 Task: Open Card Food and Dining Review in Board Content Marketing Campaign Planning and Execution to Workspace Event Marketing Agencies and add a team member Softage.2@softage.net, a label Blue, a checklist Innovation, an attachment from your onedrive, a color Blue and finally, add a card description 'Plan and execute company team-building retreat with a focus on creativity and innovation' and a comment 'We should approach this task with a sense of accountability and responsibility, owning our mistakes and taking steps to correct them.'. Add a start date 'Jan 02, 1900' with a due date 'Jan 09, 1900'
Action: Mouse moved to (86, 39)
Screenshot: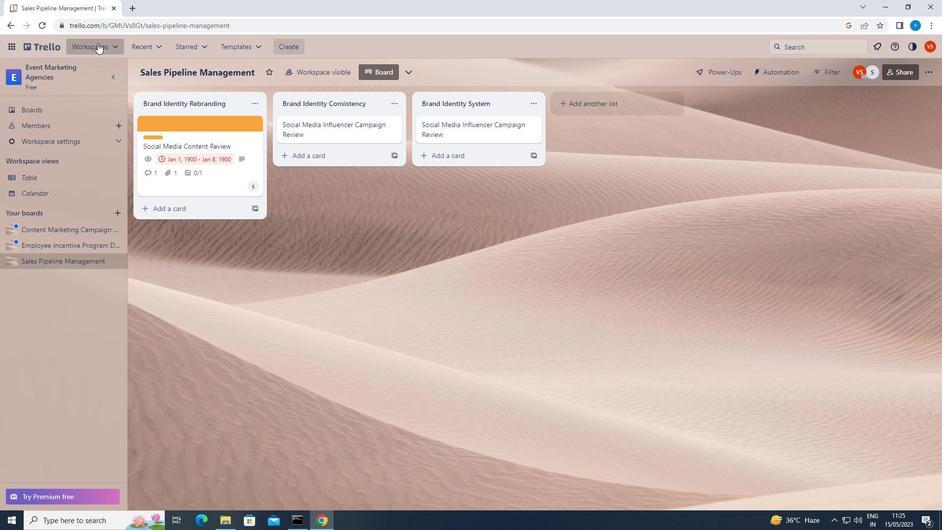 
Action: Mouse pressed left at (86, 39)
Screenshot: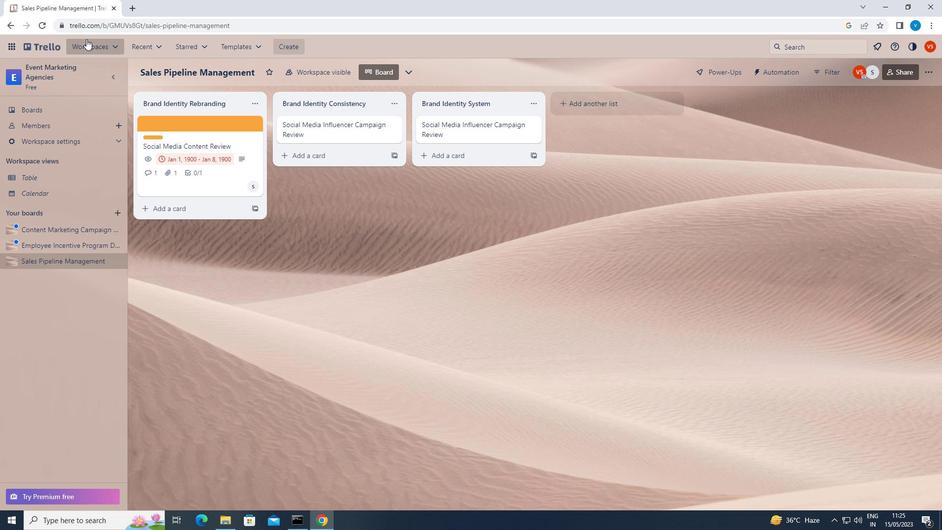 
Action: Mouse moved to (106, 438)
Screenshot: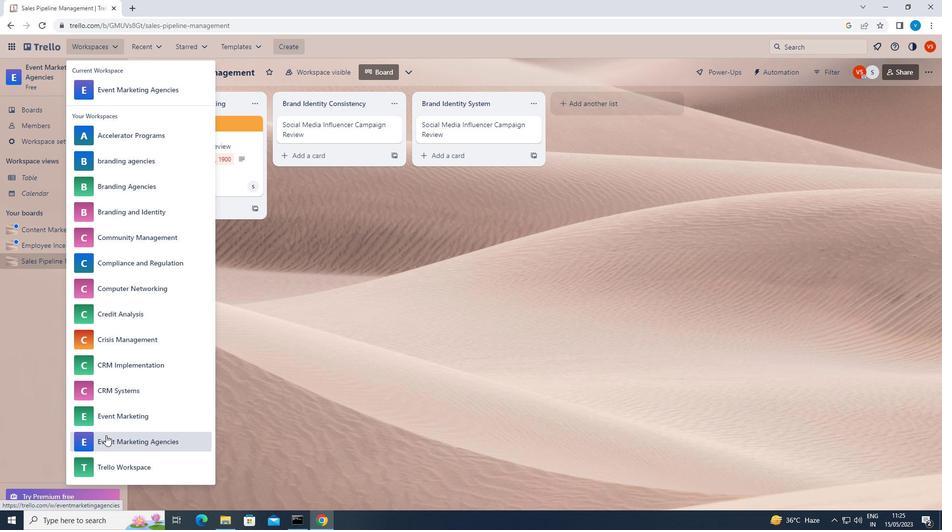 
Action: Mouse pressed left at (106, 438)
Screenshot: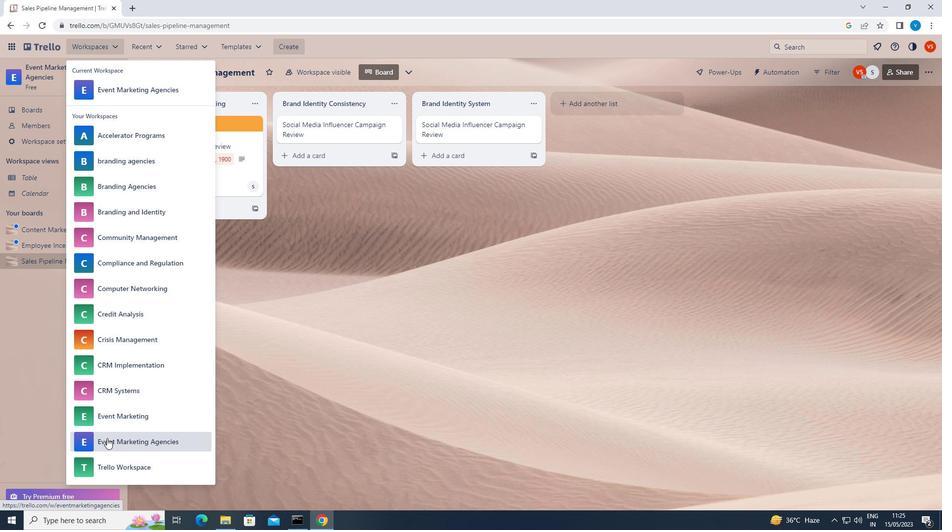 
Action: Mouse moved to (718, 387)
Screenshot: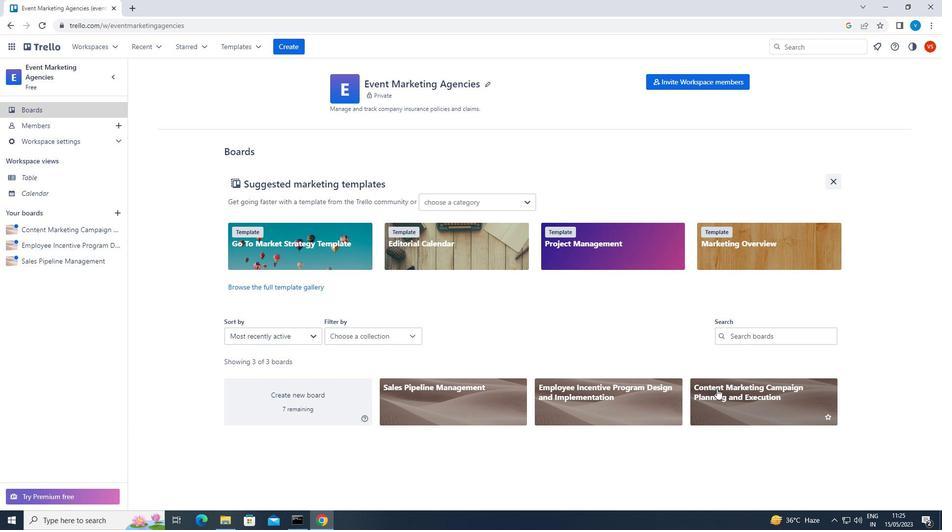 
Action: Mouse pressed left at (718, 387)
Screenshot: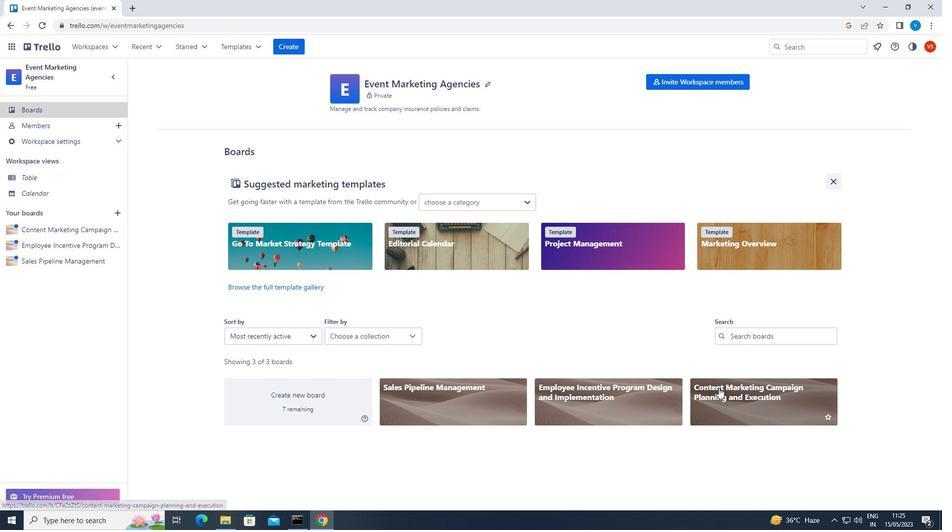 
Action: Mouse moved to (200, 125)
Screenshot: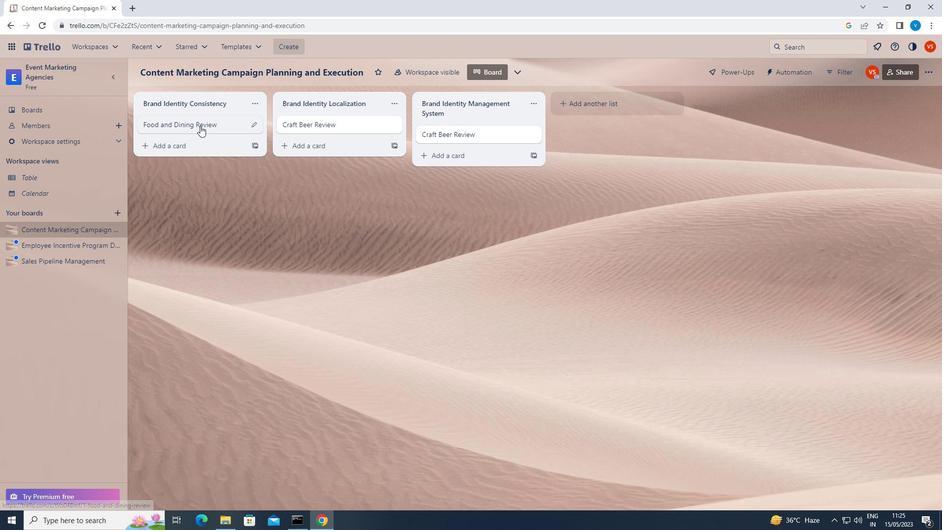 
Action: Mouse pressed left at (200, 125)
Screenshot: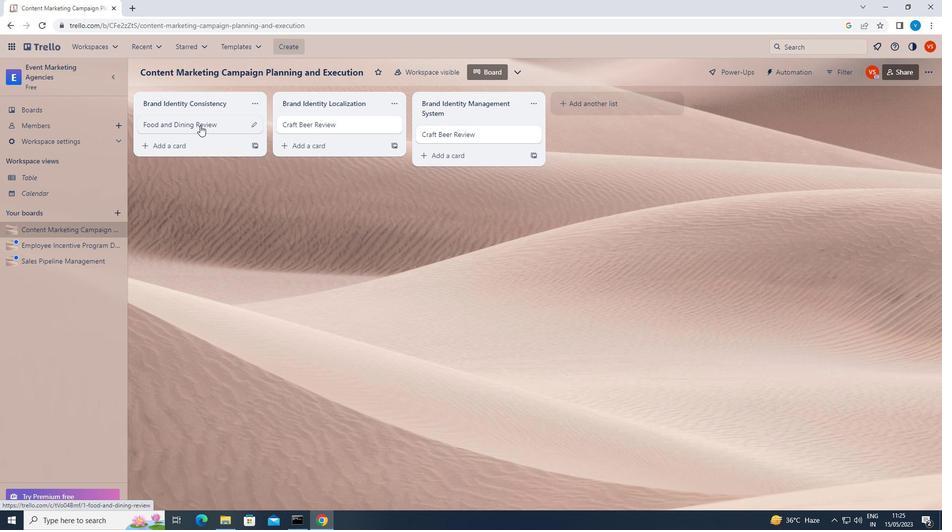 
Action: Mouse moved to (605, 119)
Screenshot: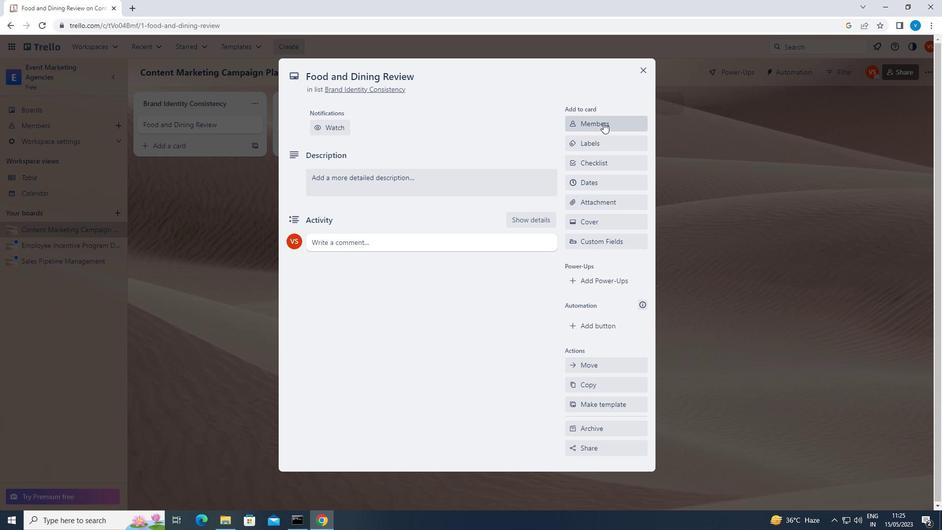 
Action: Mouse pressed left at (605, 119)
Screenshot: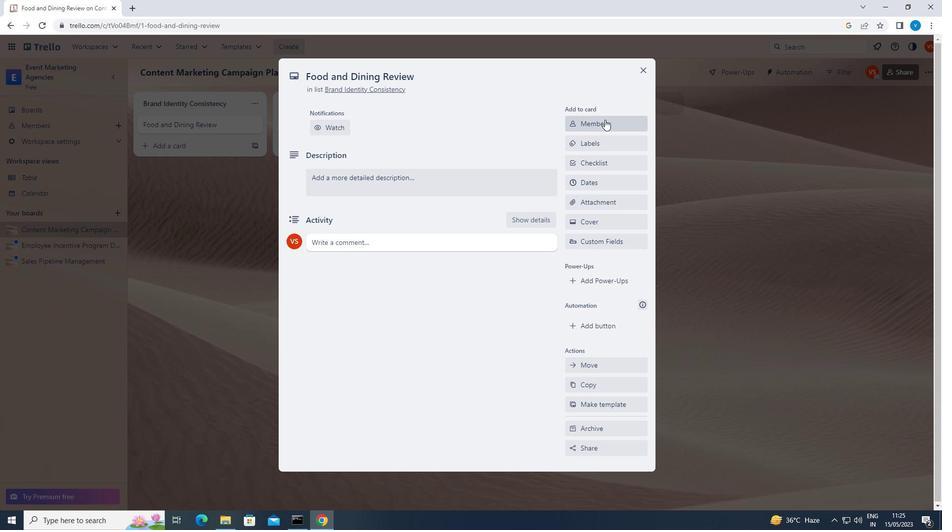 
Action: Mouse moved to (605, 119)
Screenshot: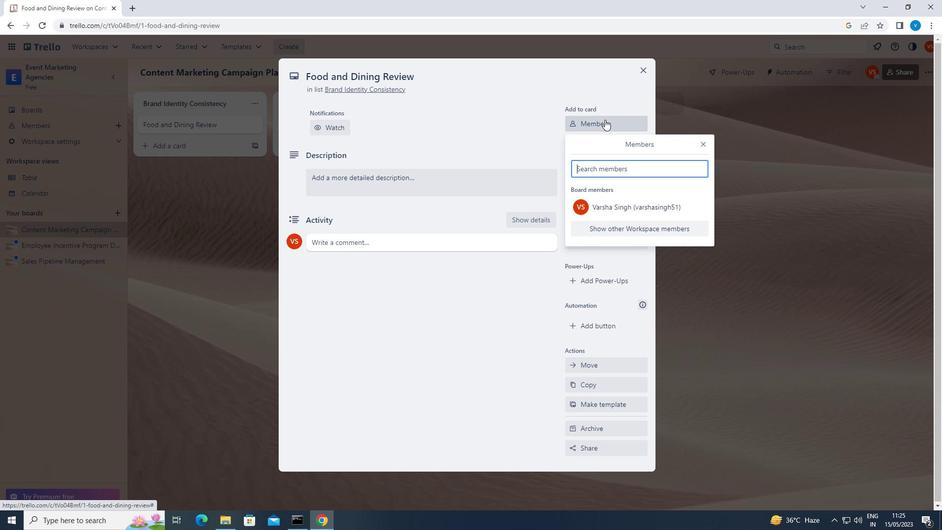 
Action: Key pressed <Key.shift>SOFTAGE.2<Key.shift><Key.shift><Key.shift><Key.shift><Key.shift><Key.shift><Key.shift><Key.shift><Key.shift><Key.shift><Key.shift><Key.shift><Key.shift><Key.shift><Key.shift><Key.shift><Key.shift><Key.shift><Key.shift><Key.shift><Key.shift><Key.shift><Key.shift>@SOFTAGE.NET
Screenshot: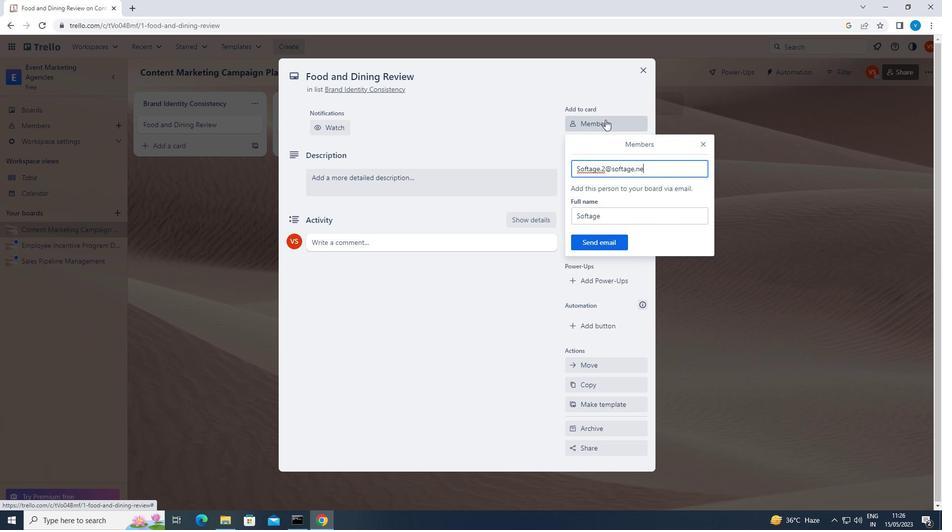 
Action: Mouse moved to (598, 238)
Screenshot: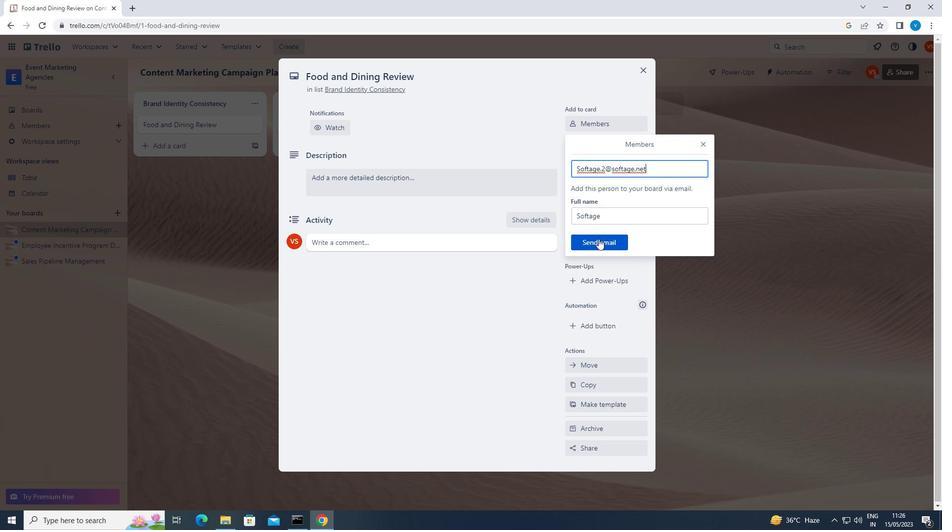
Action: Mouse pressed left at (598, 238)
Screenshot: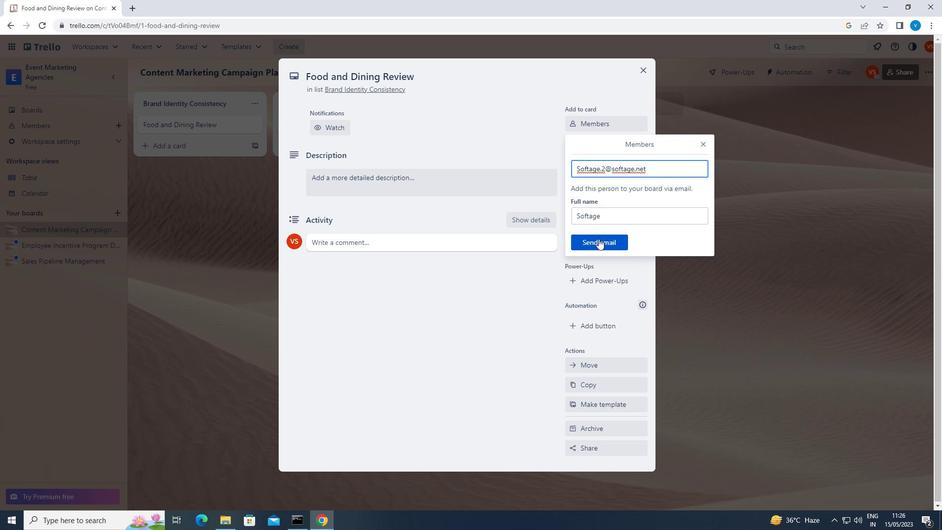 
Action: Mouse moved to (605, 176)
Screenshot: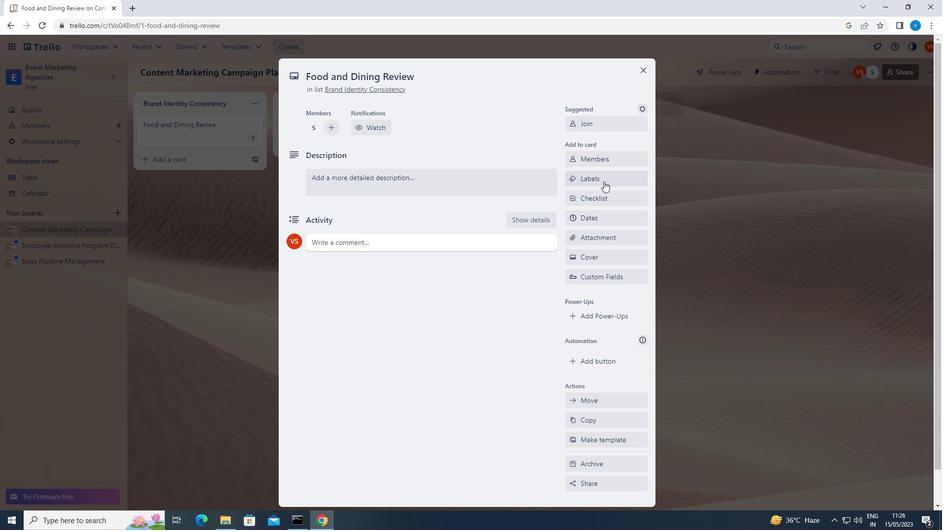 
Action: Mouse pressed left at (605, 176)
Screenshot: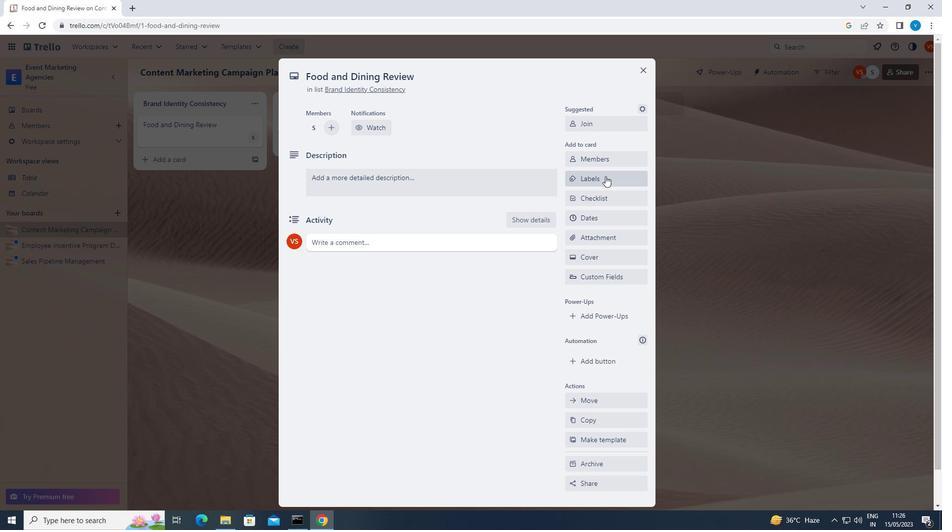 
Action: Mouse moved to (628, 342)
Screenshot: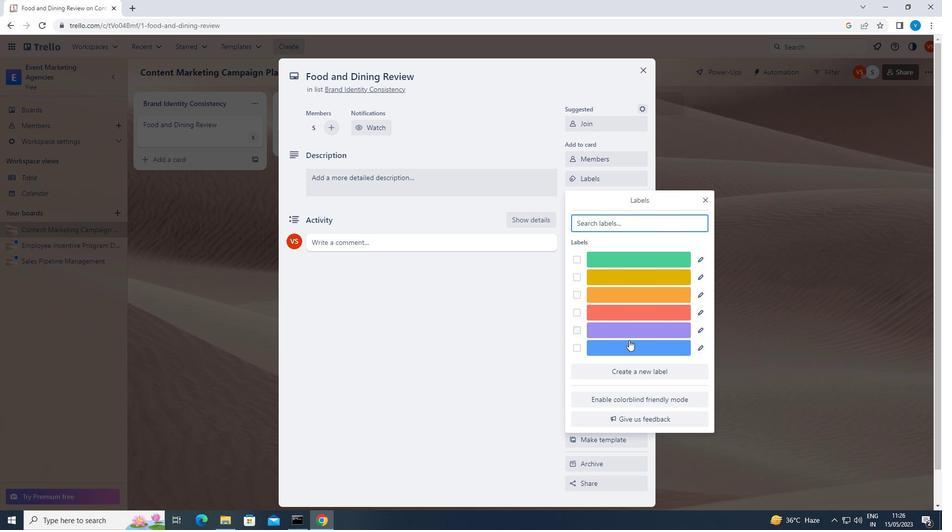 
Action: Mouse pressed left at (628, 342)
Screenshot: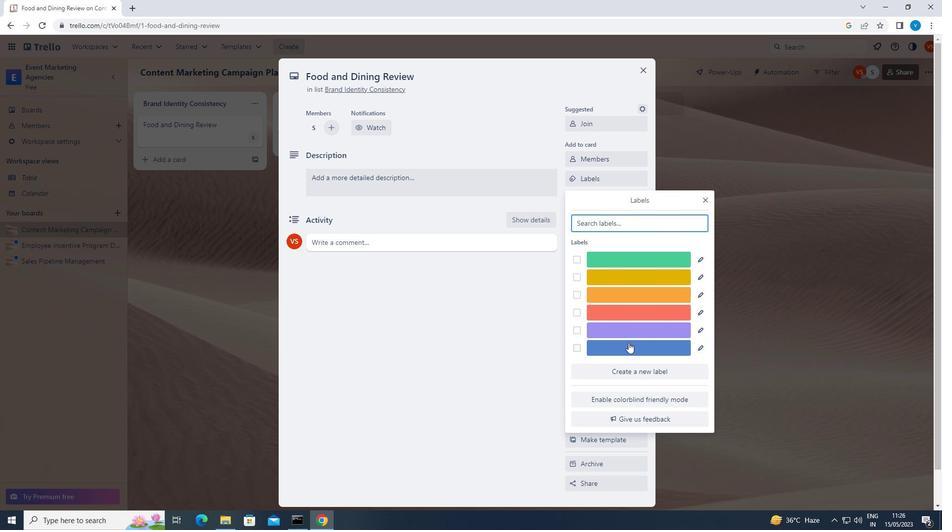 
Action: Mouse moved to (706, 202)
Screenshot: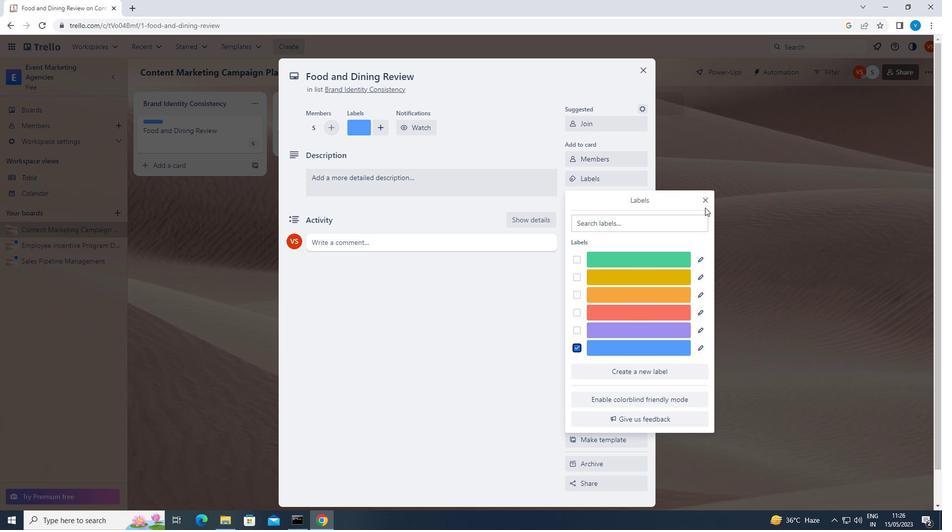 
Action: Mouse pressed left at (706, 202)
Screenshot: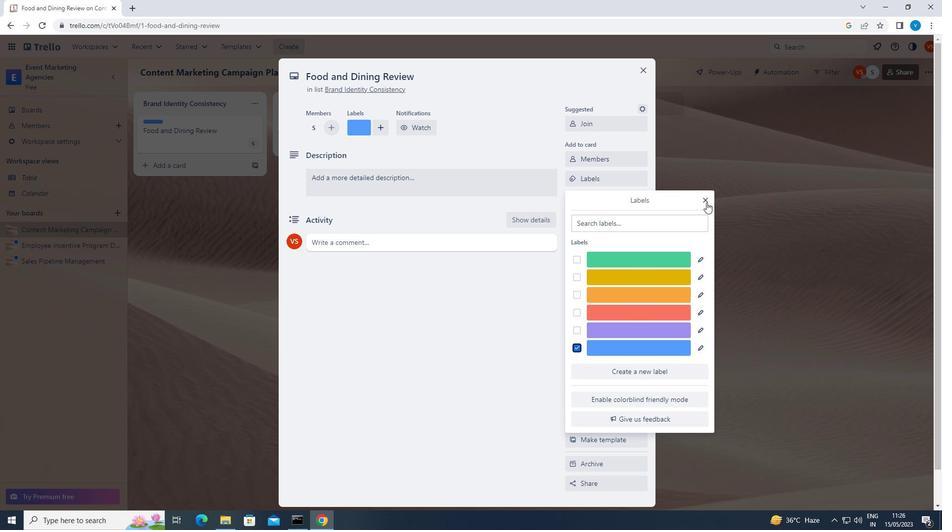 
Action: Mouse moved to (625, 198)
Screenshot: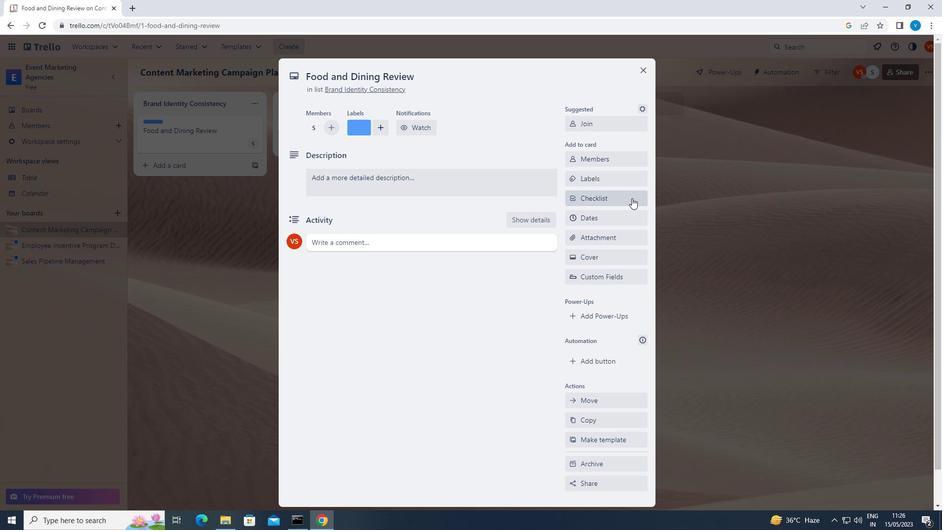
Action: Mouse pressed left at (625, 198)
Screenshot: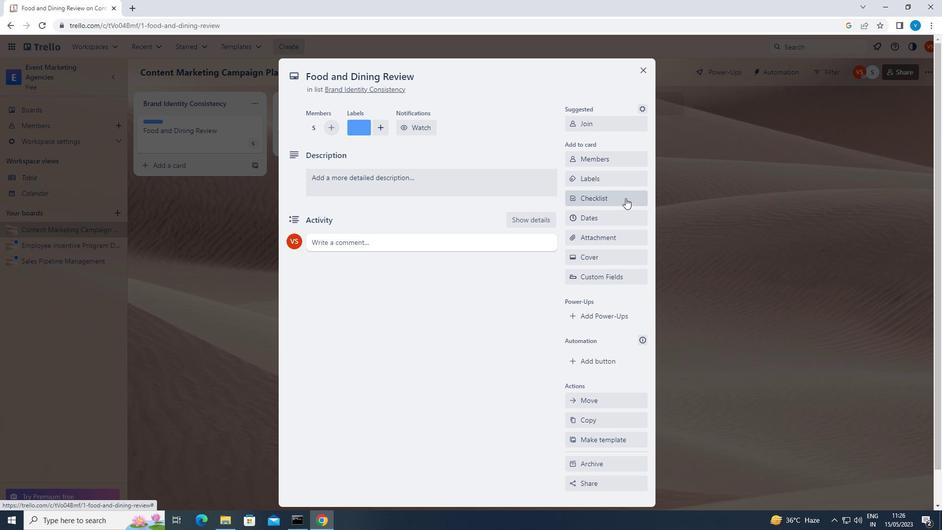 
Action: Mouse moved to (599, 280)
Screenshot: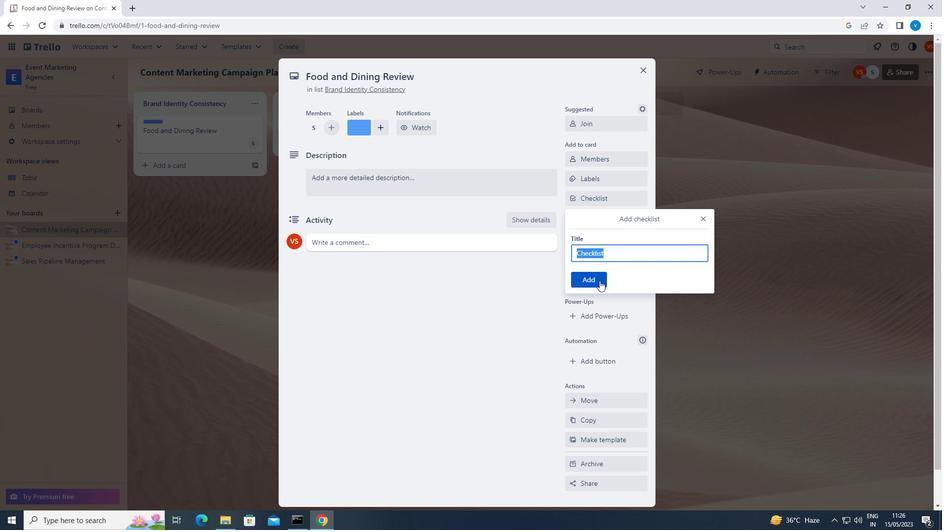
Action: Mouse pressed left at (599, 280)
Screenshot: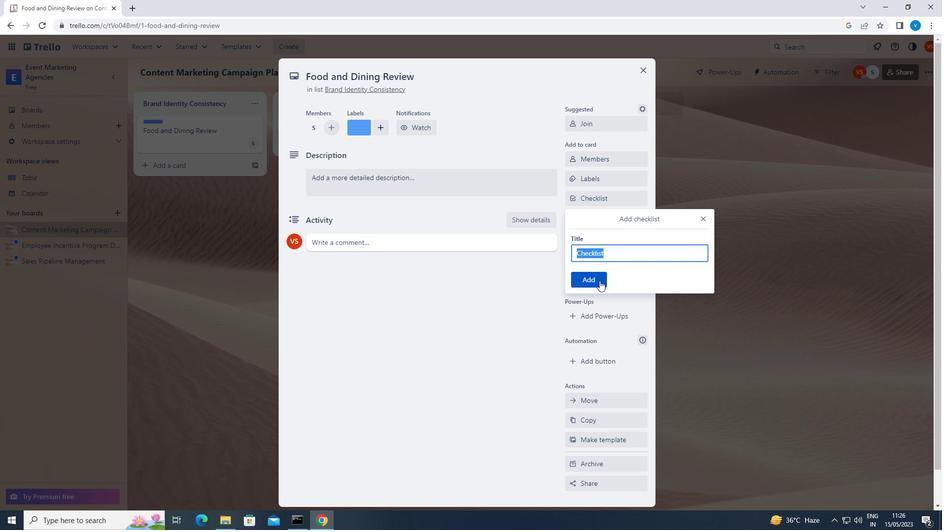 
Action: Key pressed <Key.shift>INNOVATION
Screenshot: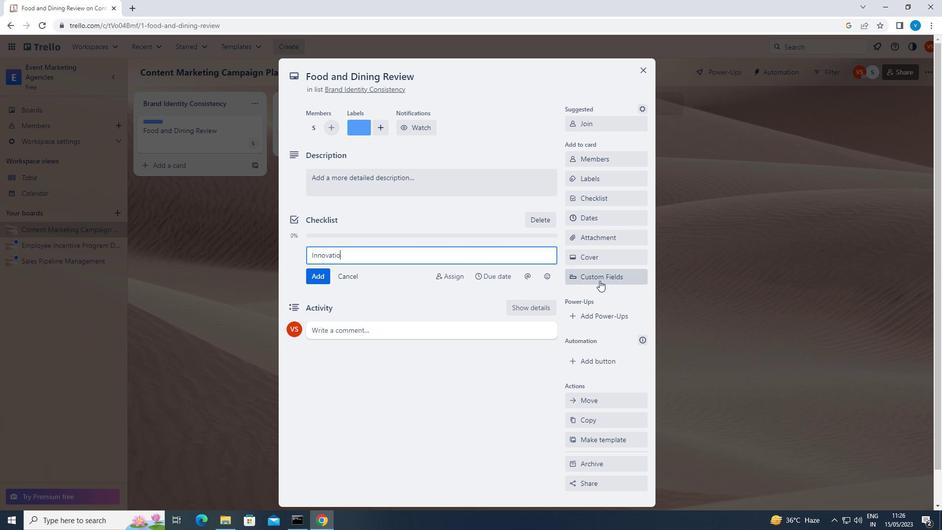 
Action: Mouse moved to (311, 276)
Screenshot: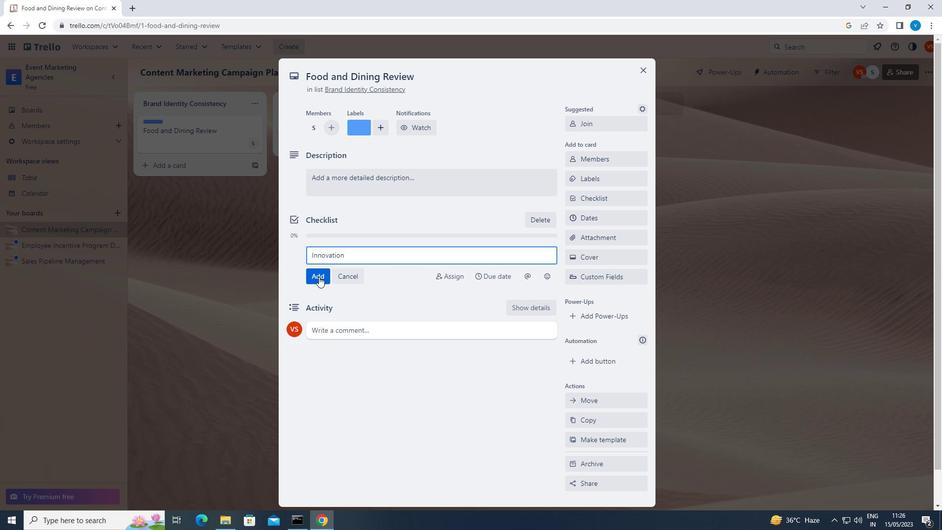 
Action: Mouse pressed left at (311, 276)
Screenshot: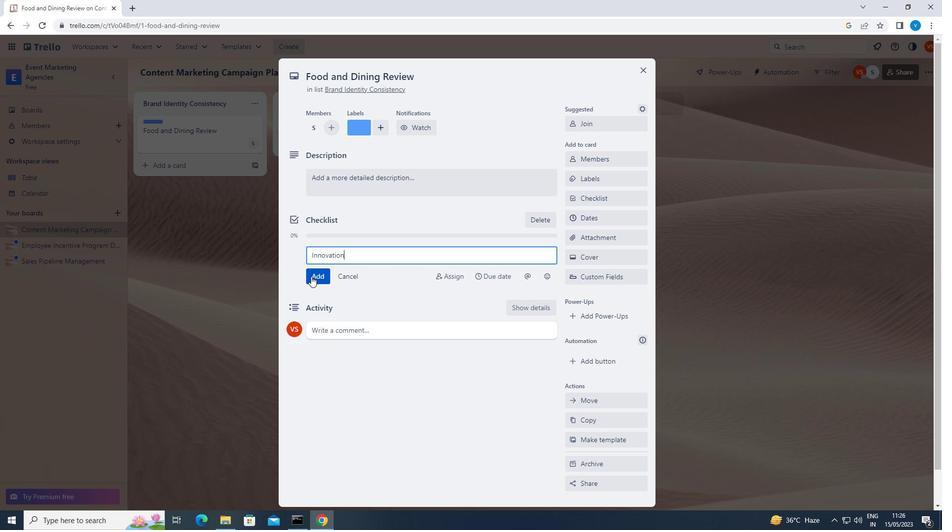 
Action: Mouse moved to (605, 240)
Screenshot: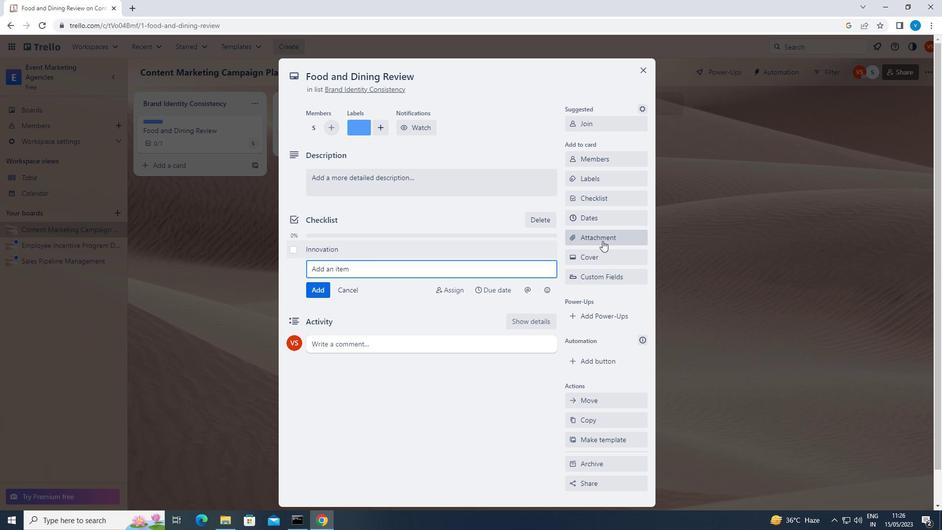 
Action: Mouse pressed left at (605, 240)
Screenshot: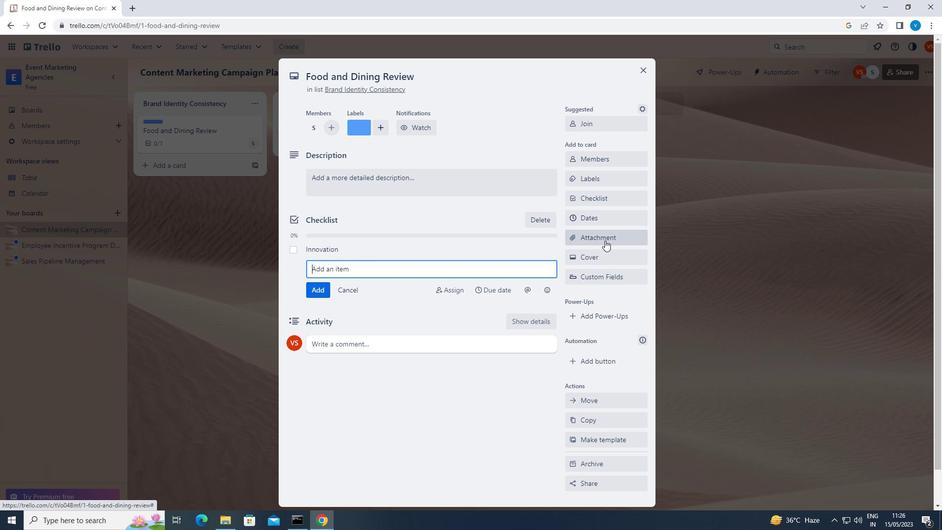
Action: Mouse moved to (594, 352)
Screenshot: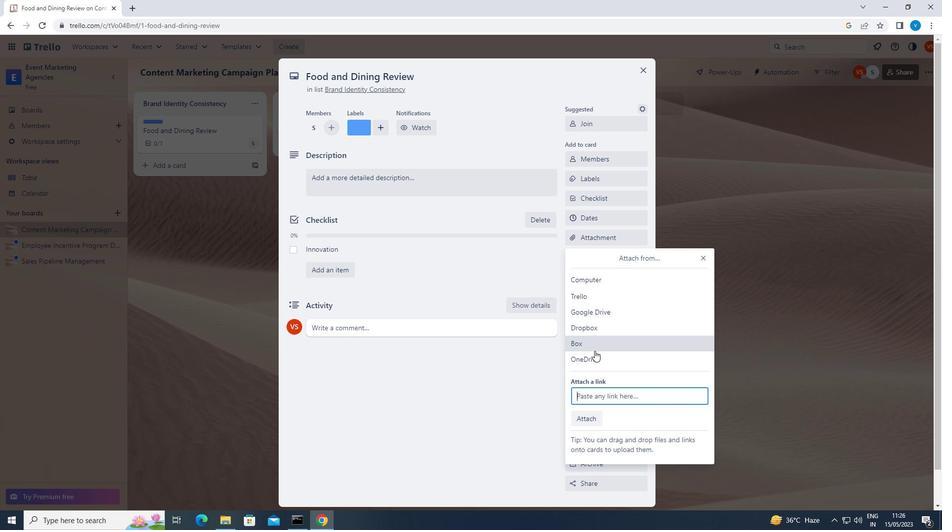 
Action: Mouse pressed left at (594, 352)
Screenshot: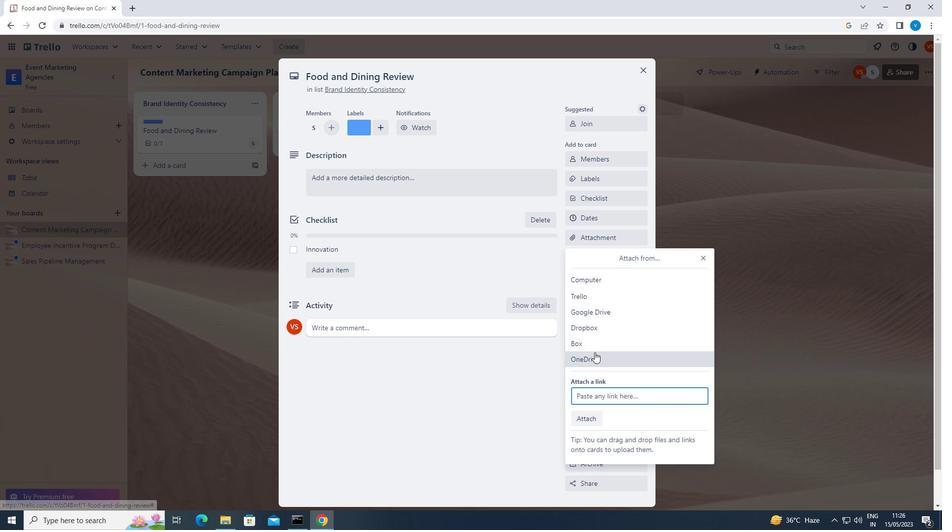 
Action: Mouse moved to (491, 191)
Screenshot: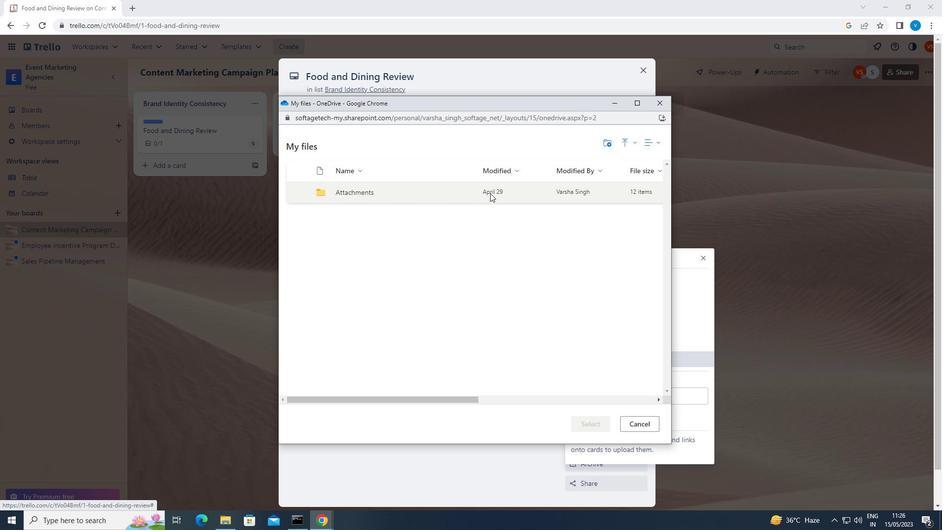 
Action: Mouse pressed left at (491, 191)
Screenshot: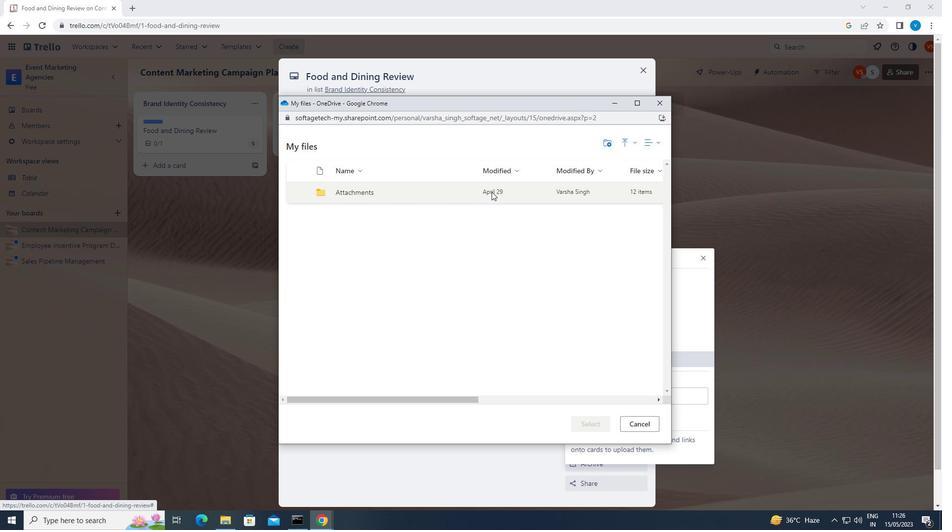 
Action: Mouse pressed left at (491, 191)
Screenshot: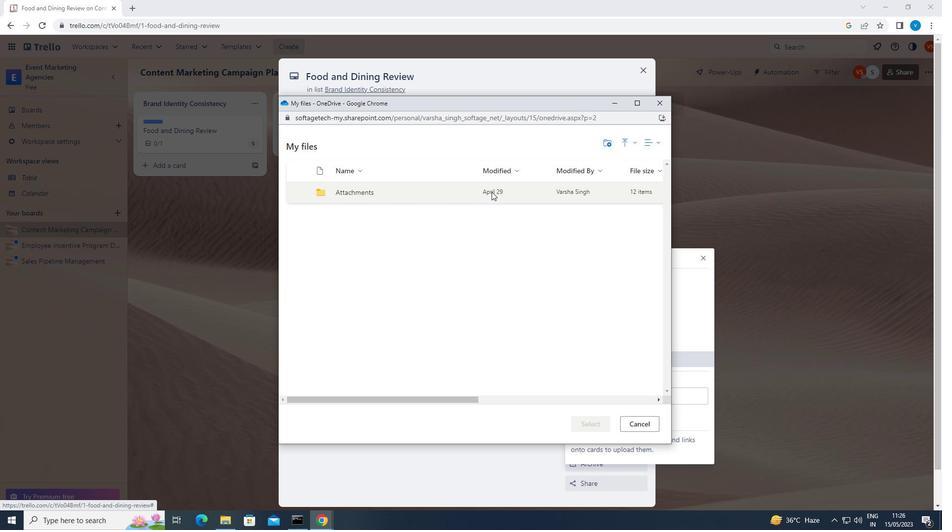 
Action: Mouse moved to (460, 255)
Screenshot: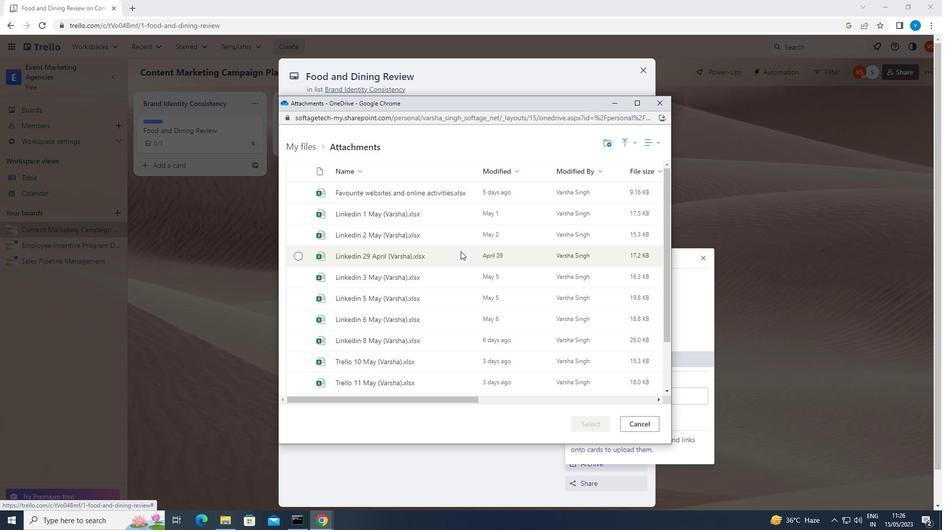
Action: Mouse pressed left at (460, 255)
Screenshot: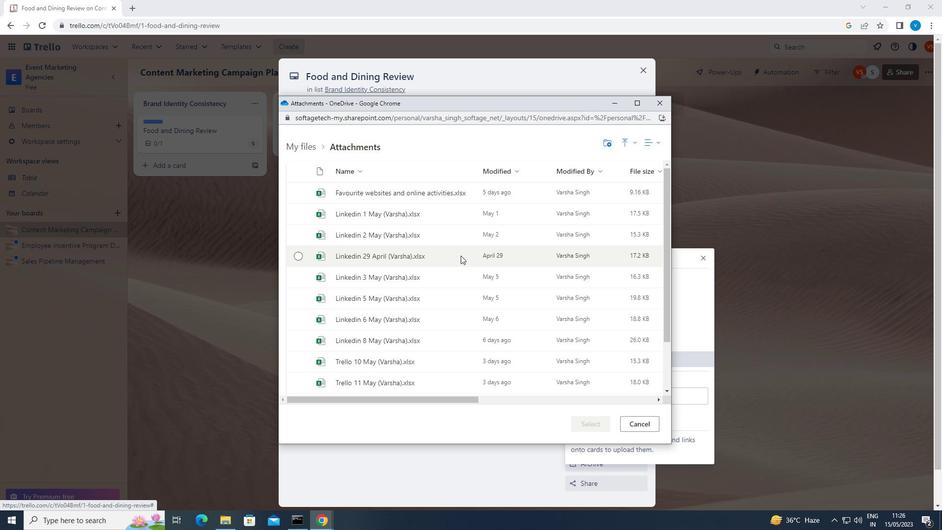 
Action: Mouse moved to (601, 423)
Screenshot: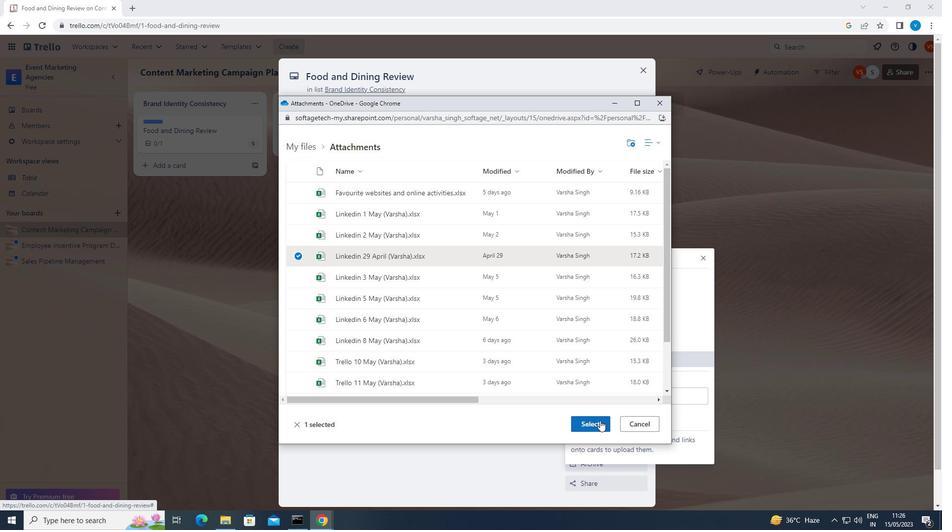 
Action: Mouse pressed left at (601, 423)
Screenshot: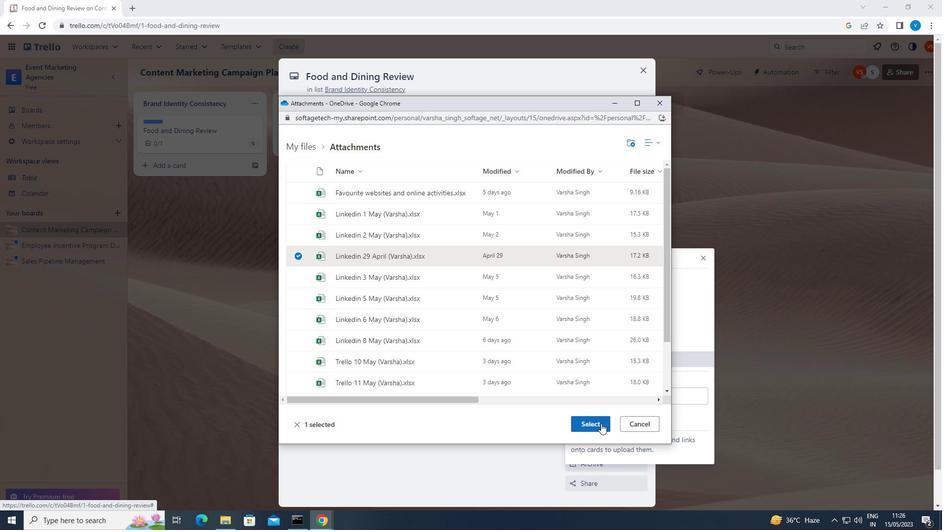 
Action: Mouse moved to (590, 255)
Screenshot: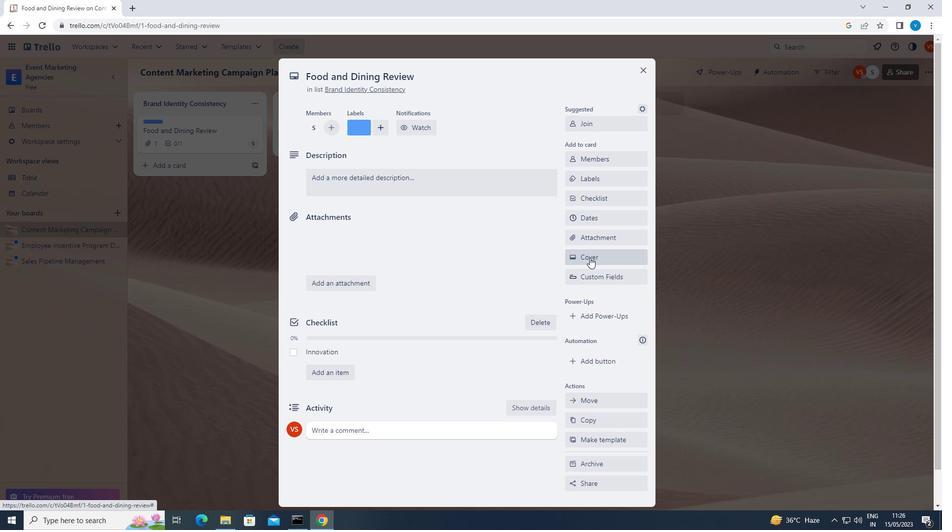 
Action: Mouse pressed left at (590, 255)
Screenshot: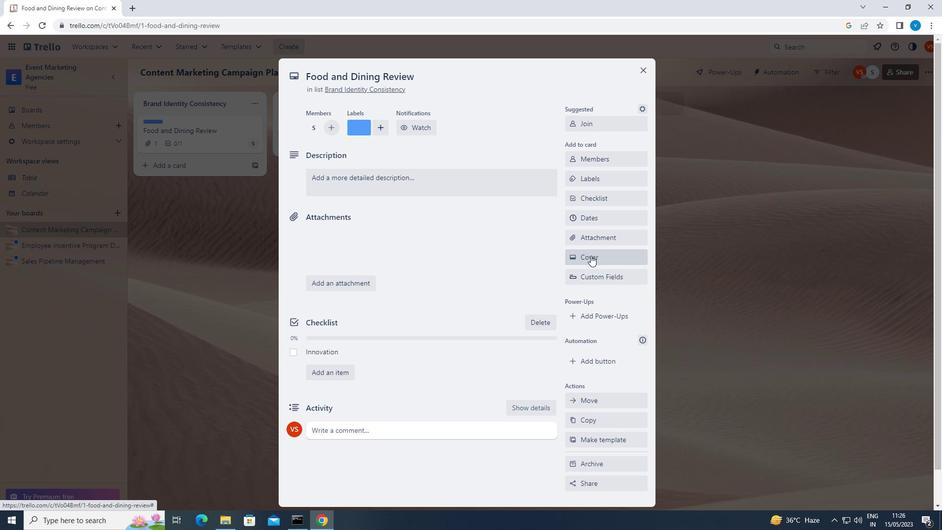 
Action: Mouse moved to (585, 330)
Screenshot: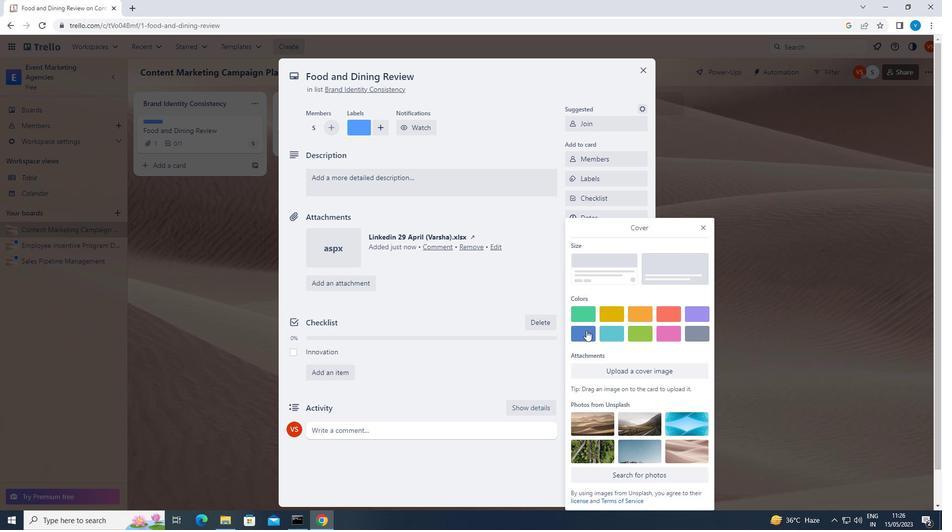 
Action: Mouse pressed left at (585, 330)
Screenshot: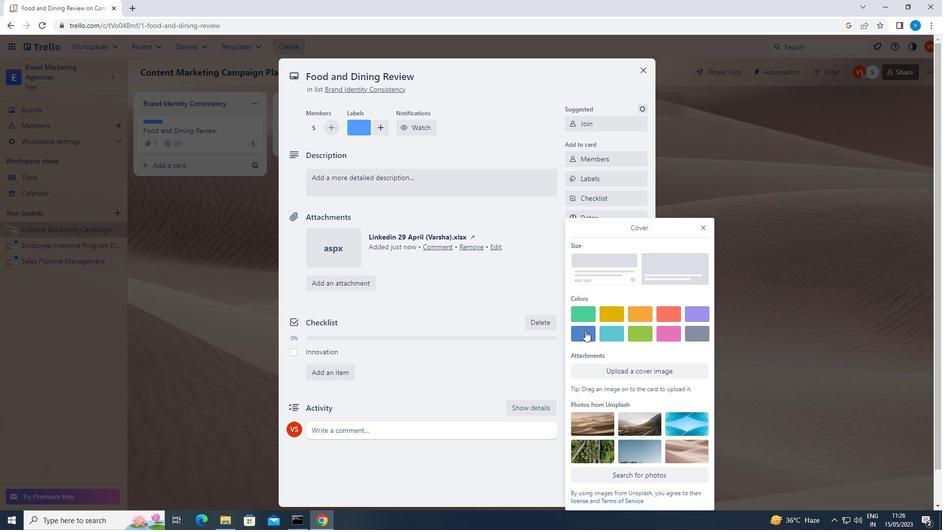 
Action: Mouse moved to (502, 235)
Screenshot: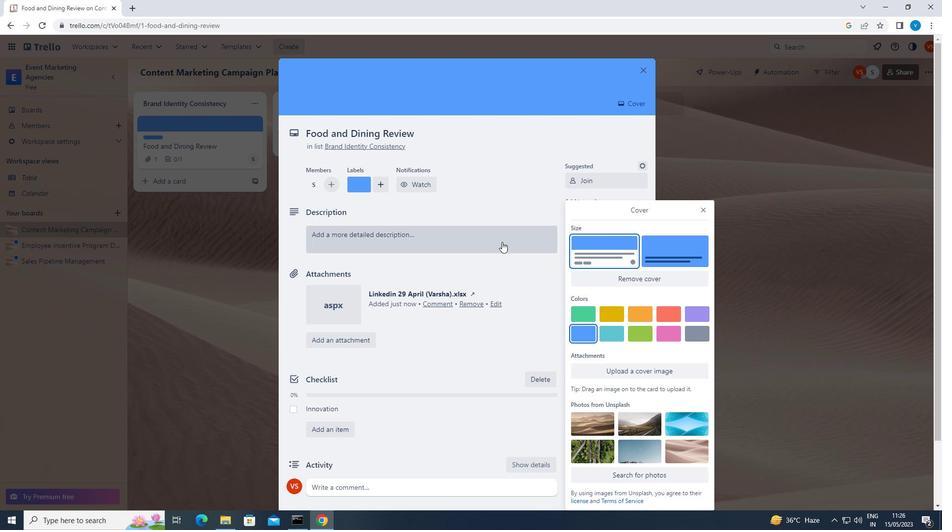 
Action: Mouse pressed left at (502, 235)
Screenshot: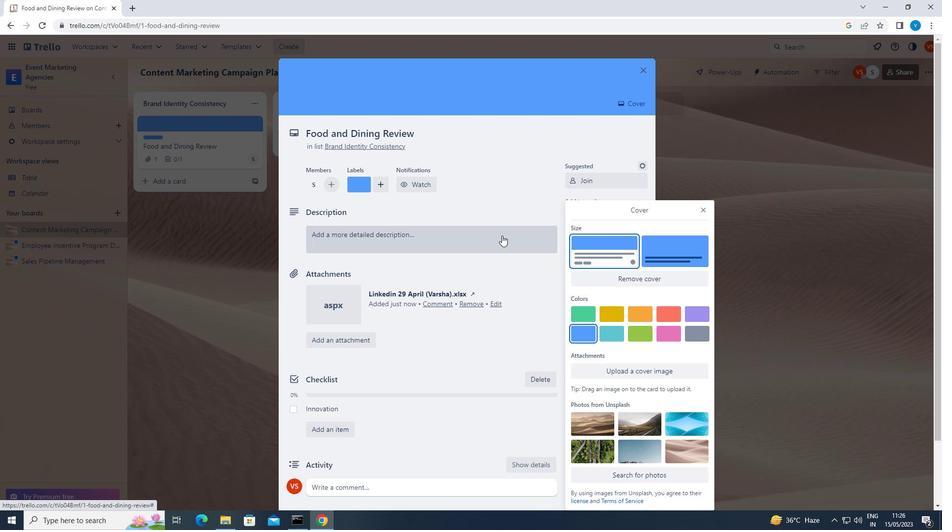 
Action: Key pressed <Key.shift>PLAN<Key.space>AND<Key.space>EXECUTE<Key.space>COMPANY<Key.space>TEAM-BUILDING<Key.space>RETREAT<Key.space>WITH<Key.space>A<Key.space>FOCUS<Key.space>ON<Key.space>CREATIVITY<Key.space>AND<Key.space>INNOVATION
Screenshot: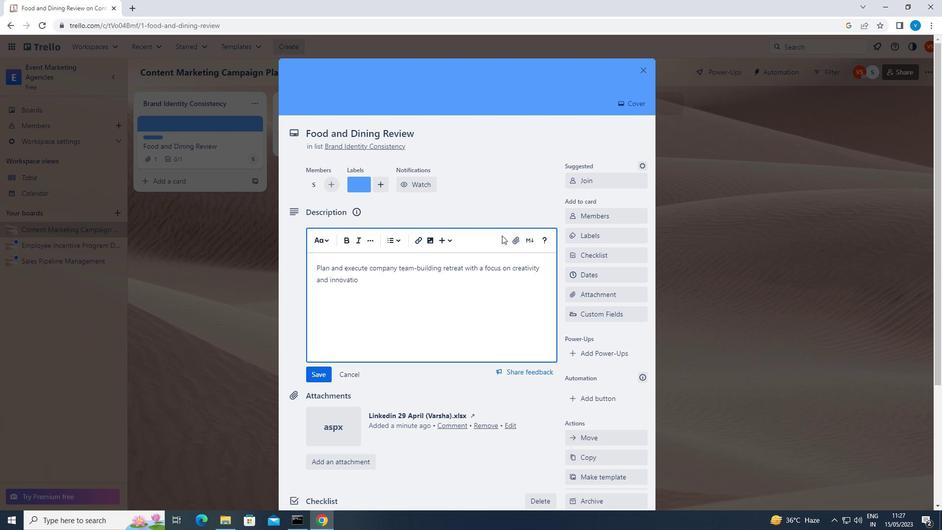
Action: Mouse moved to (321, 366)
Screenshot: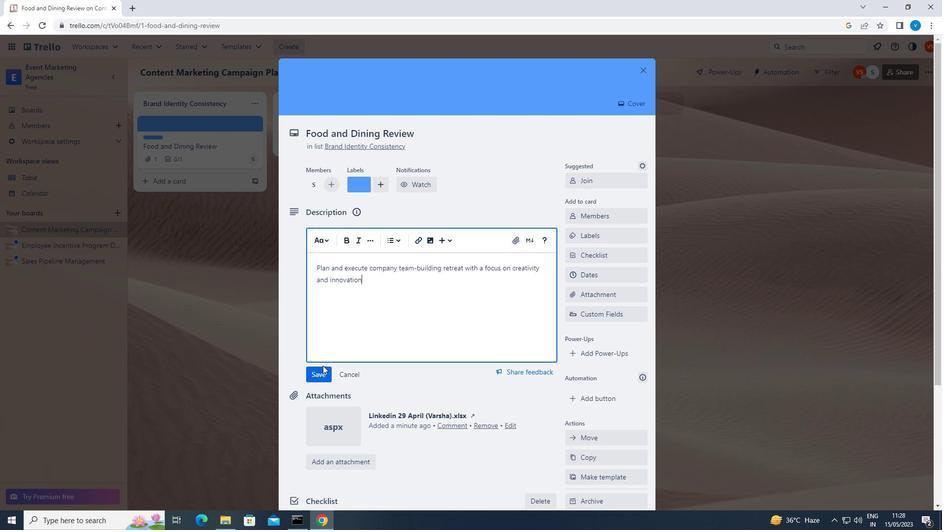 
Action: Mouse pressed left at (321, 366)
Screenshot: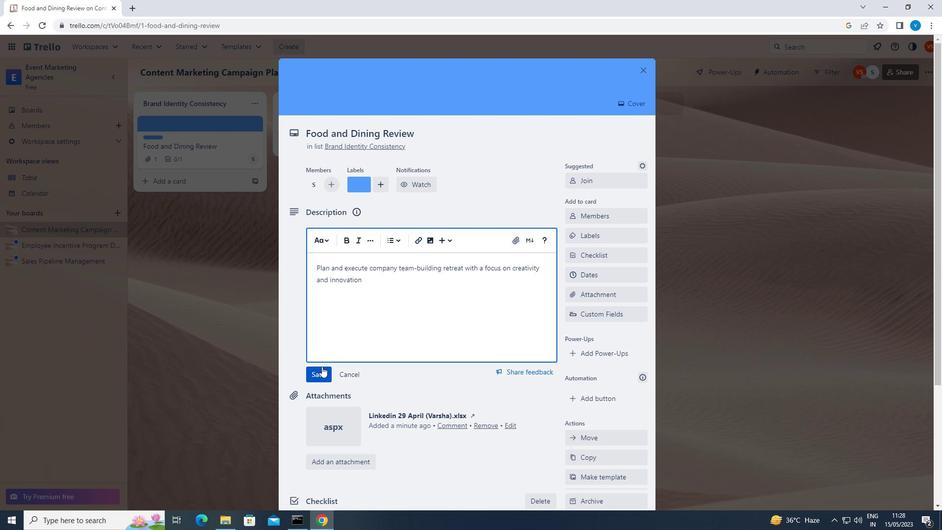 
Action: Mouse moved to (357, 477)
Screenshot: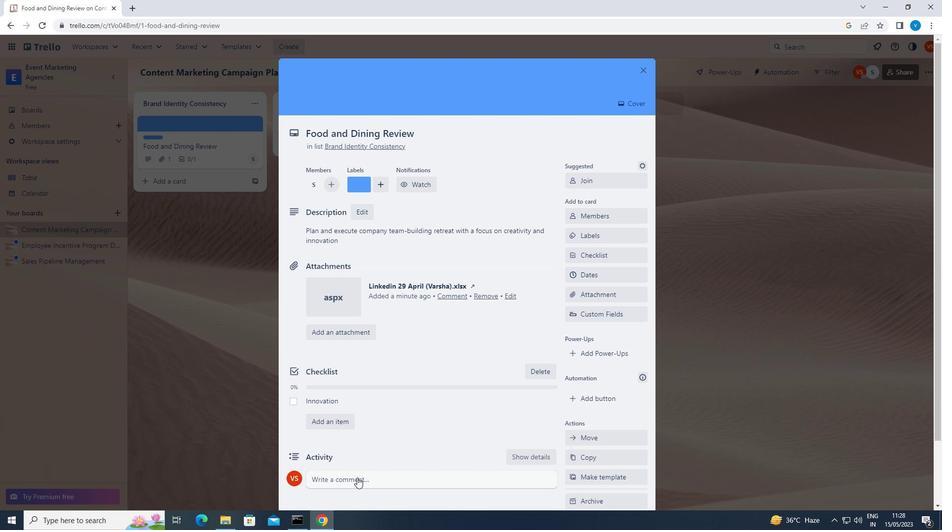 
Action: Mouse pressed left at (357, 477)
Screenshot: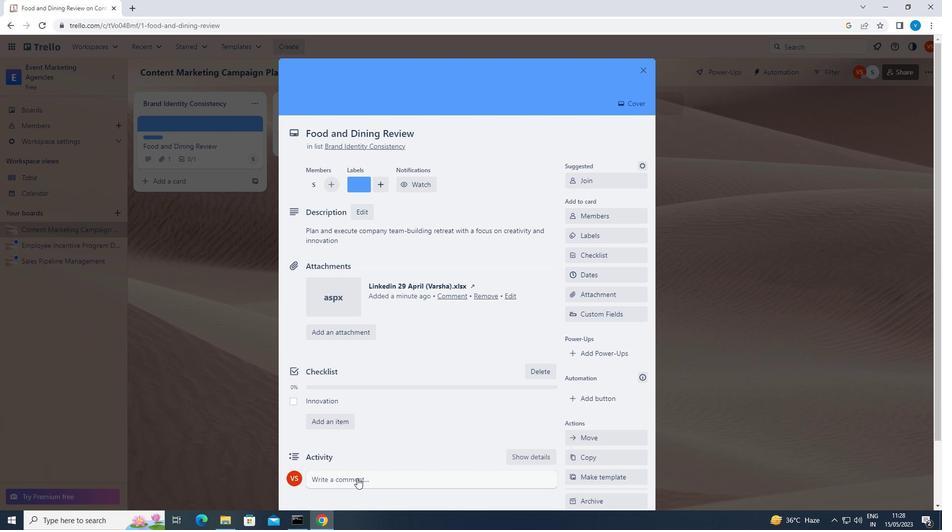 
Action: Key pressed <Key.shift><Key.shift><Key.shift><Key.shift>WE<Key.space>SHOULD<Key.space>APPROACH<Key.space>THIS<Key.space>TASK<Key.space>WITH<Key.space>A<Key.space>SENSE<Key.space>OF<Key.space>ACCOUNTABILITY<Key.space>AND<Key.space>RESPONSIBILITY,<Key.space>OWNING<Key.space>OUR<Key.space>MISTAKES<Key.space>AND<Key.space>TAKING<Key.space>STEPS<Key.space>TO<Key.space>CORRECT<Key.space>THEM.
Screenshot: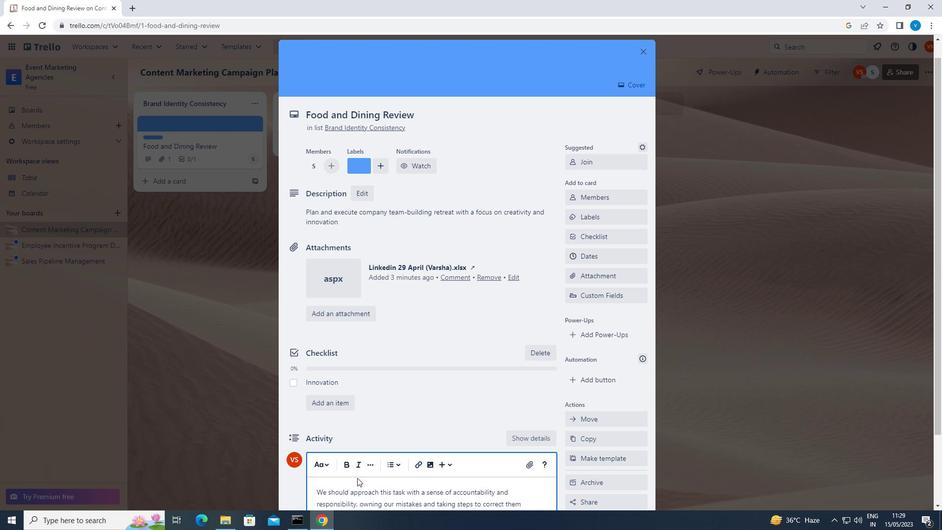 
Action: Mouse moved to (373, 472)
Screenshot: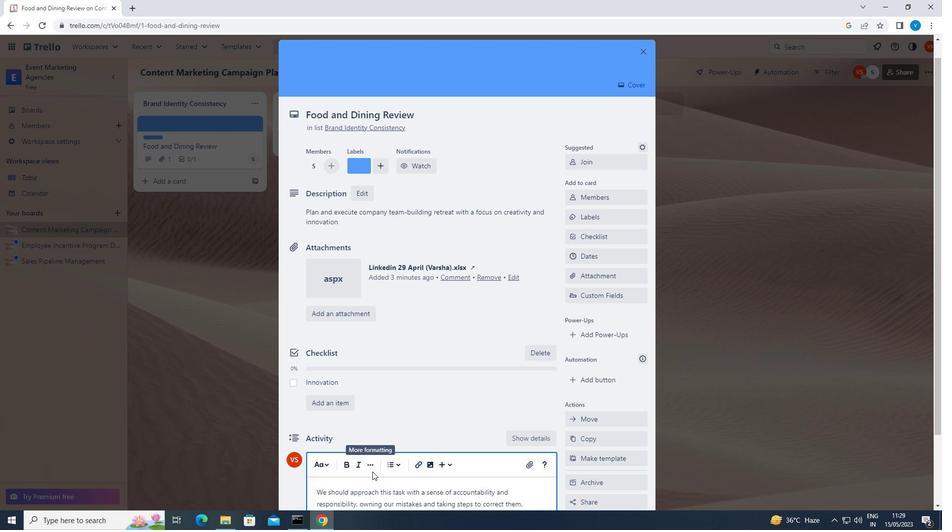 
Action: Mouse scrolled (373, 472) with delta (0, 0)
Screenshot: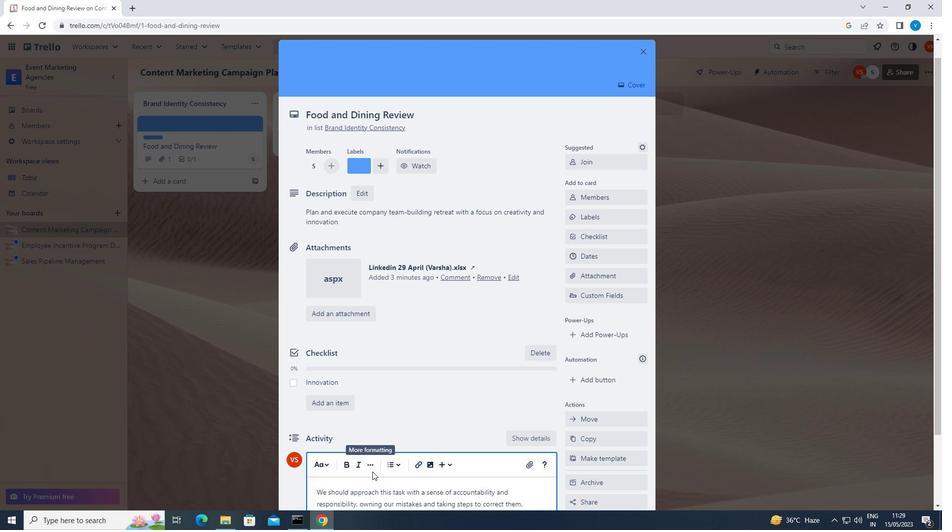 
Action: Mouse moved to (375, 474)
Screenshot: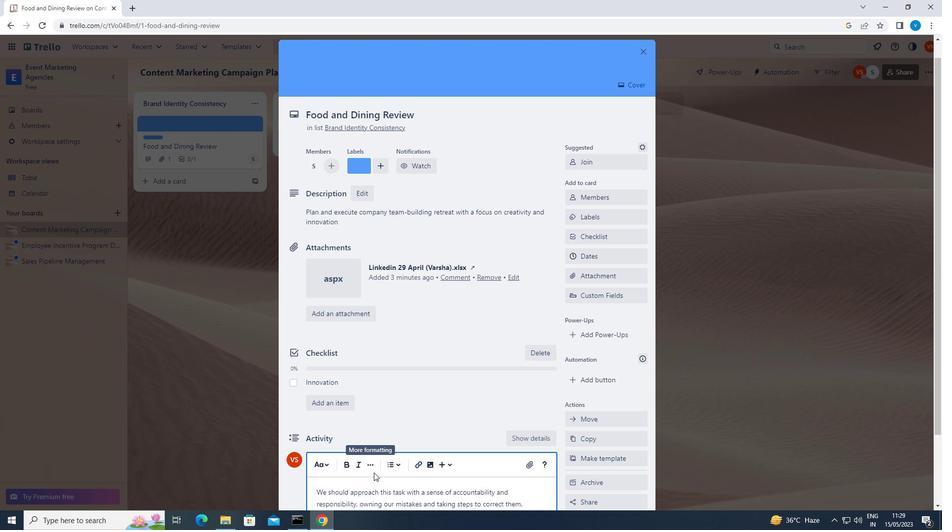
Action: Mouse scrolled (375, 473) with delta (0, 0)
Screenshot: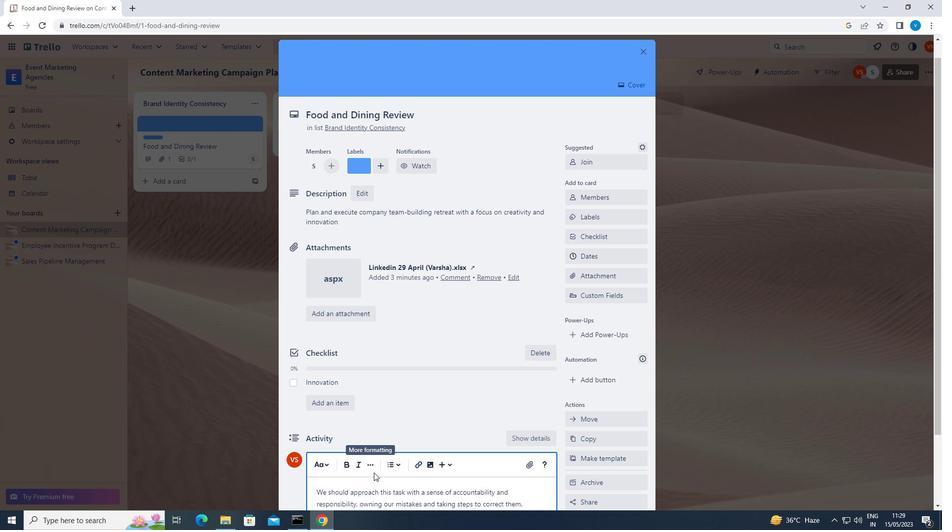 
Action: Mouse moved to (311, 448)
Screenshot: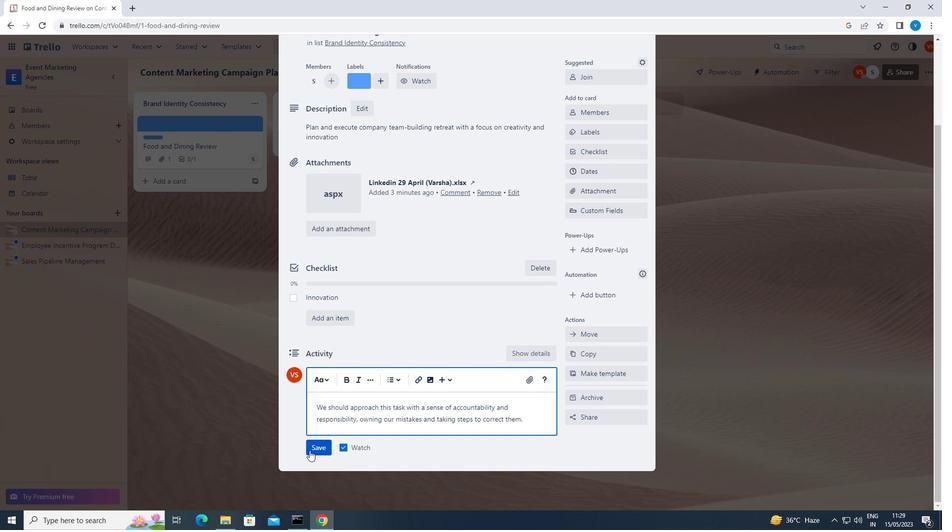 
Action: Mouse pressed left at (311, 448)
Screenshot: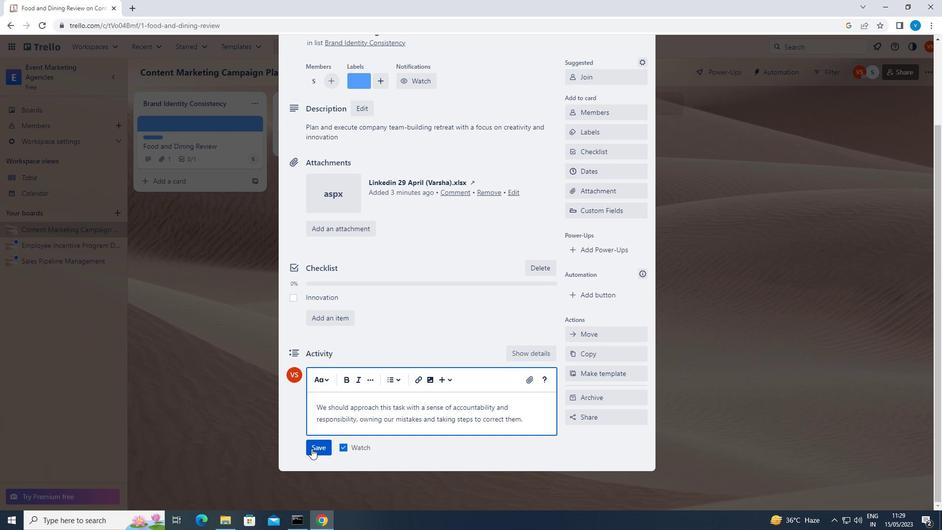 
Action: Mouse moved to (598, 175)
Screenshot: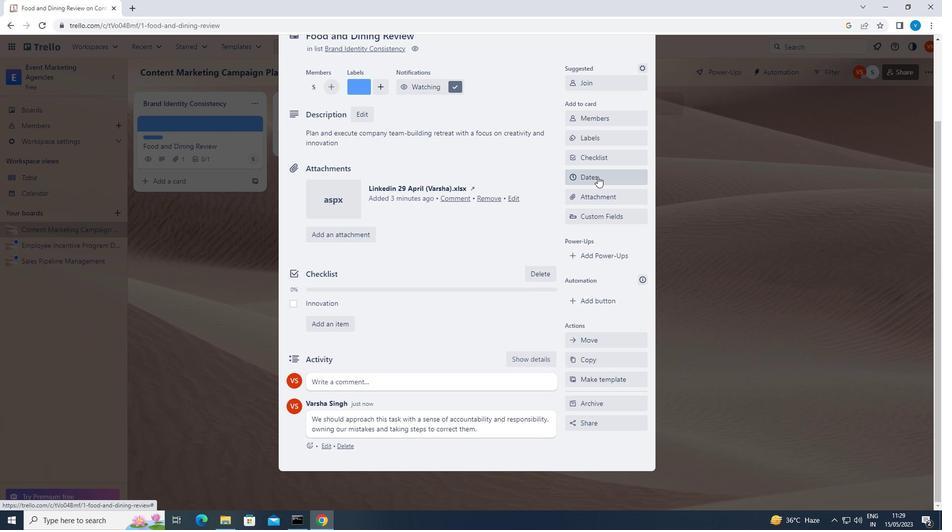 
Action: Mouse pressed left at (598, 175)
Screenshot: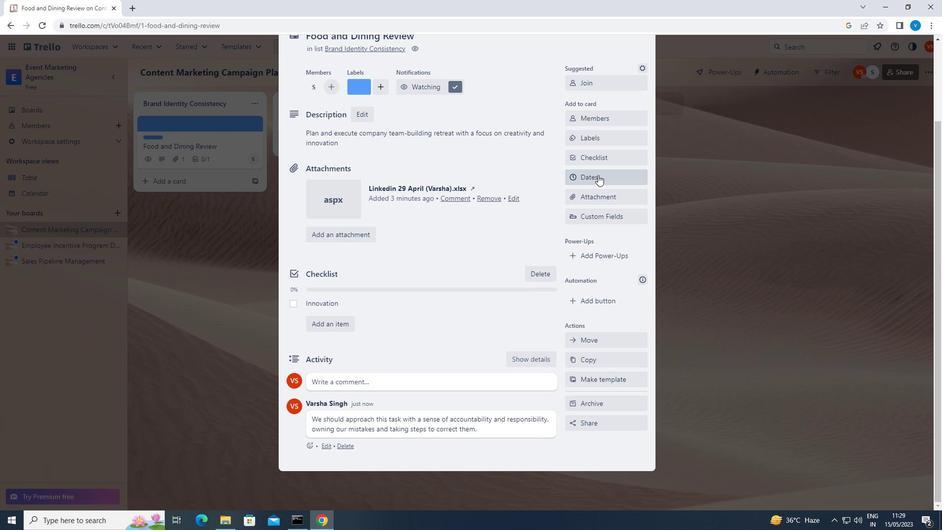 
Action: Mouse moved to (576, 251)
Screenshot: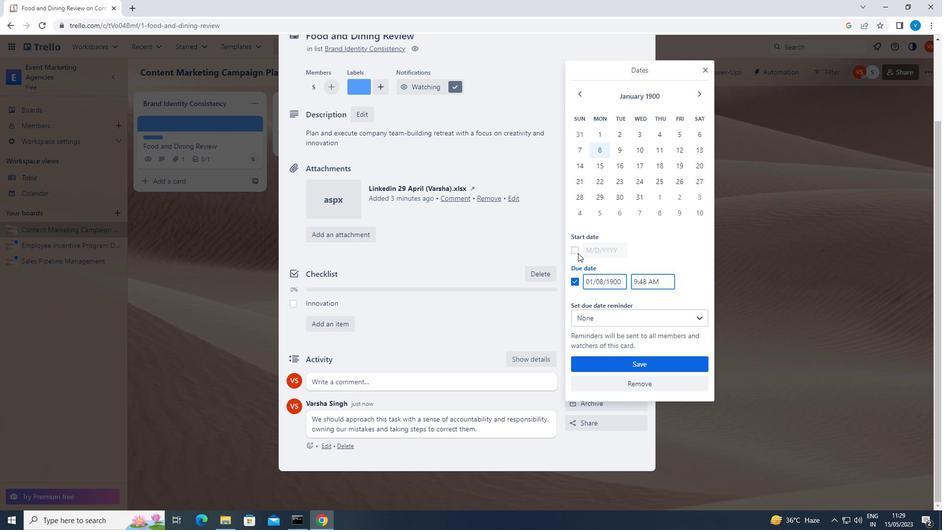 
Action: Mouse pressed left at (576, 251)
Screenshot: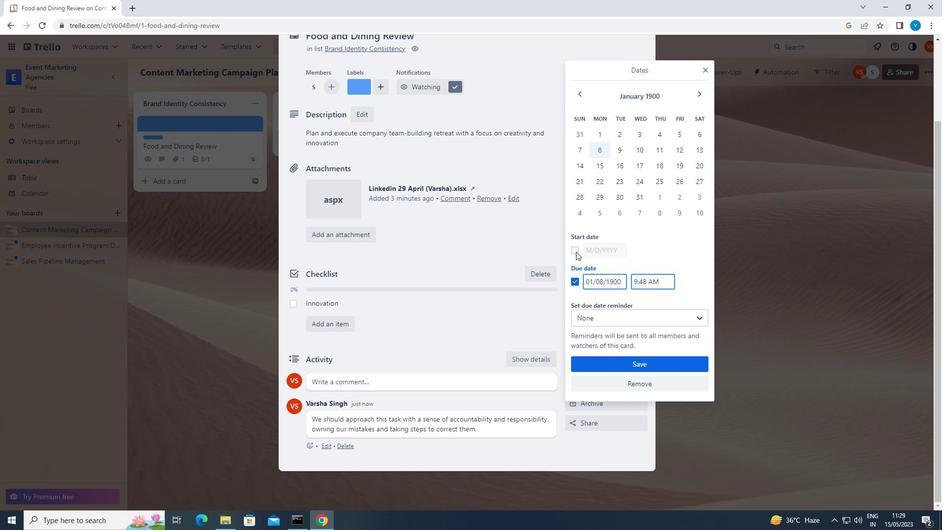 
Action: Mouse moved to (623, 251)
Screenshot: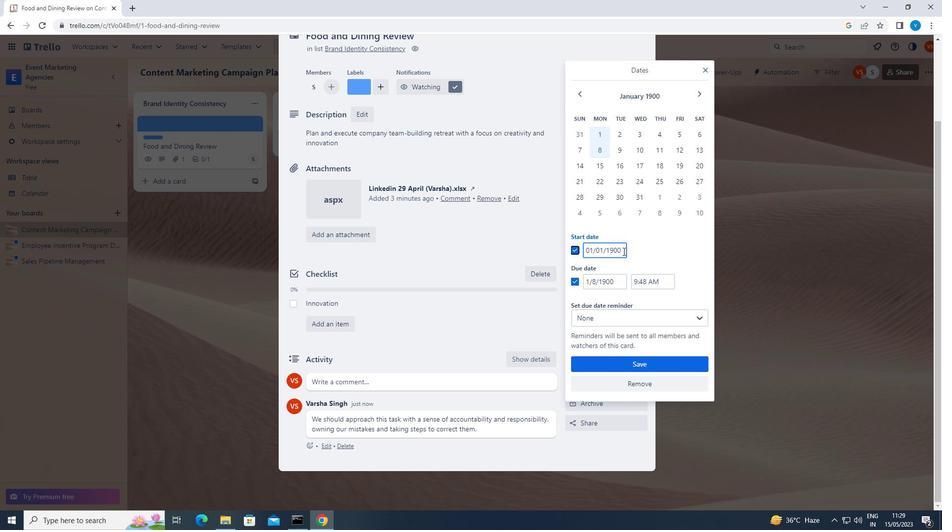 
Action: Mouse pressed left at (623, 251)
Screenshot: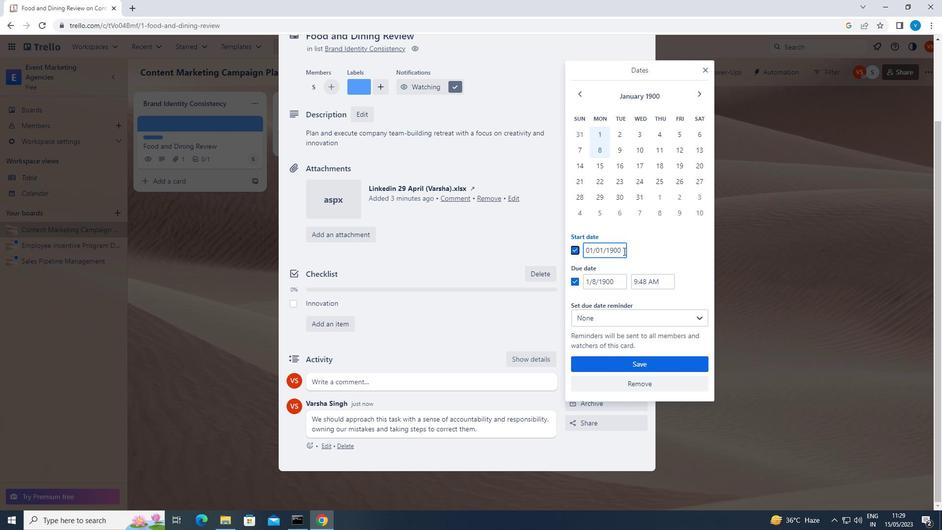 
Action: Key pressed <Key.backspace><Key.backspace><Key.backspace><Key.backspace><Key.backspace><Key.backspace><Key.backspace><Key.backspace><Key.backspace><Key.backspace><Key.backspace><Key.backspace>01/02/1900
Screenshot: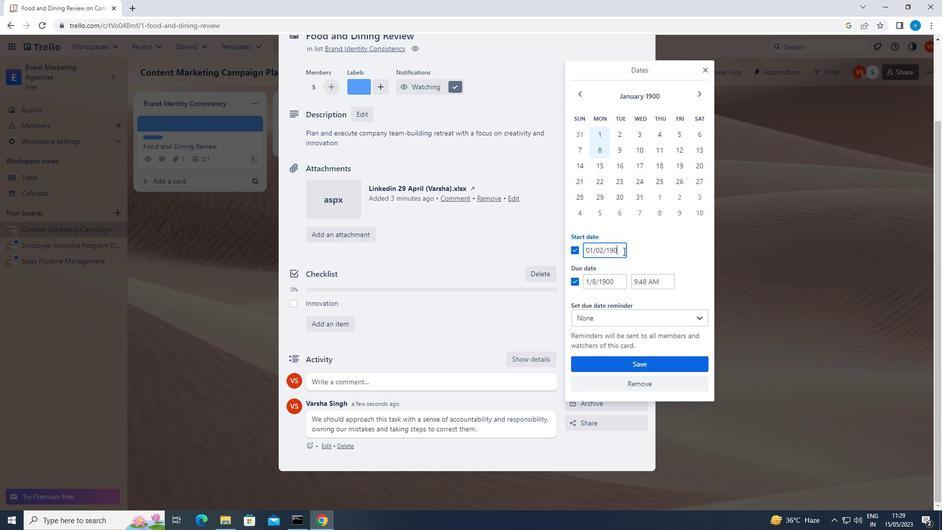 
Action: Mouse moved to (615, 284)
Screenshot: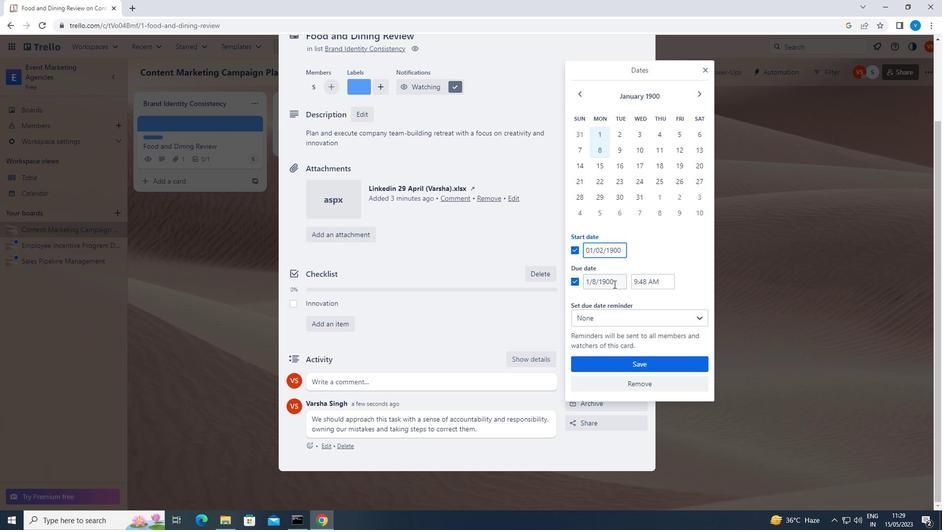 
Action: Mouse pressed left at (615, 284)
Screenshot: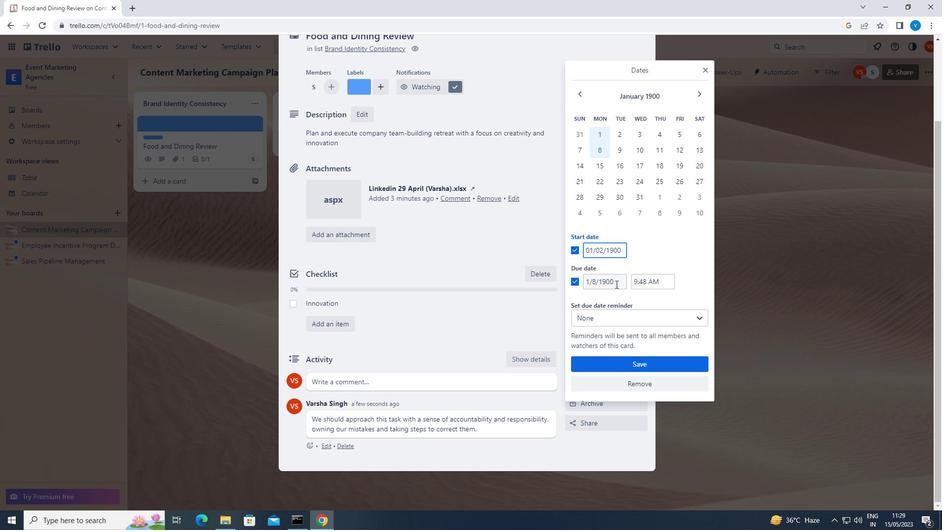 
Action: Key pressed <Key.backspace><Key.backspace><Key.backspace><Key.backspace><Key.backspace><Key.backspace><Key.backspace><Key.backspace><Key.backspace><Key.backspace><Key.backspace><Key.backspace><Key.backspace><Key.backspace><Key.backspace><Key.backspace><Key.backspace><Key.backspace><Key.backspace><Key.backspace>01/09/1900
Screenshot: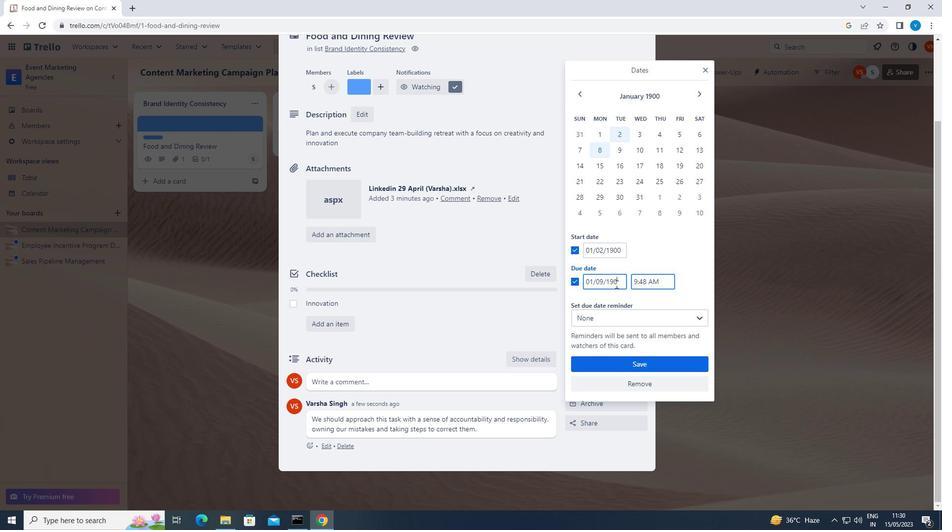 
Action: Mouse moved to (598, 360)
Screenshot: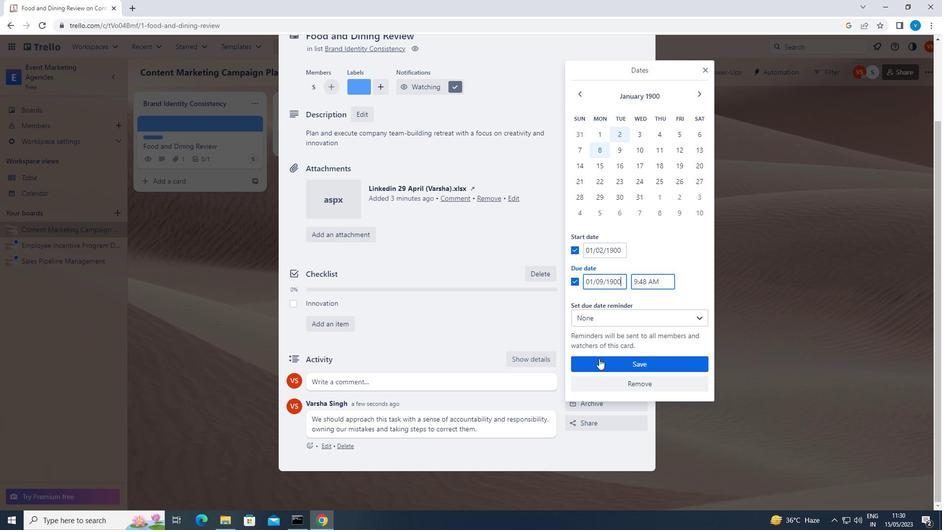 
Action: Mouse pressed left at (598, 360)
Screenshot: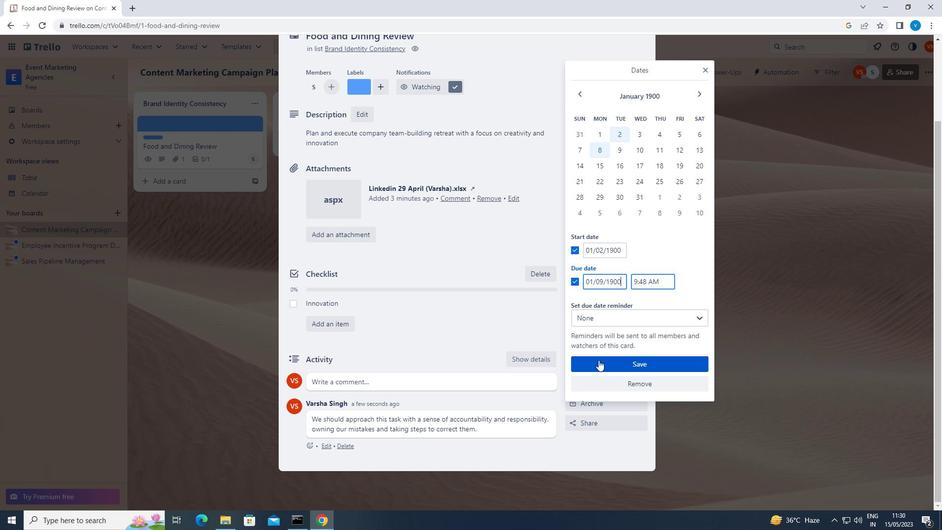 
